 Task: Search one way flight ticket for 2 adults, 2 children, 2 infants in seat in first from Charlotte: Charlotte Douglas International Airport to Fort Wayne: Fort Wayne International Airport on 8-4-2023. Choice of flights is United. Number of bags: 1 checked bag. Outbound departure time preference is 7:30.
Action: Mouse moved to (295, 254)
Screenshot: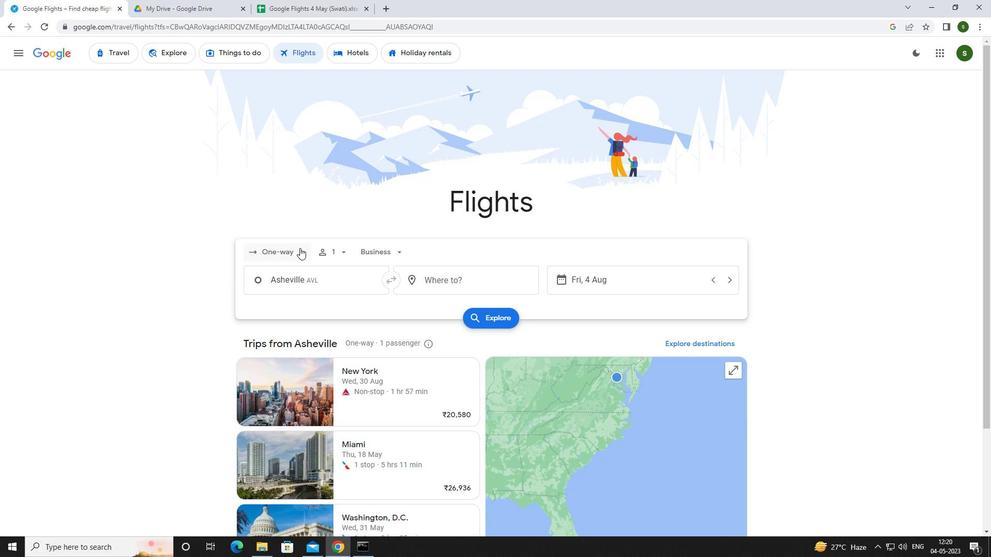 
Action: Mouse pressed left at (295, 254)
Screenshot: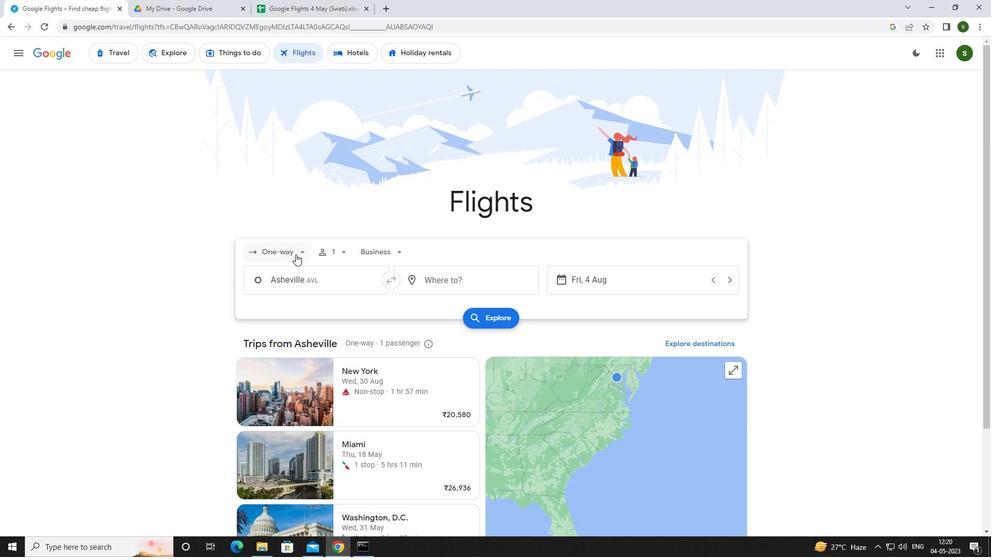 
Action: Mouse moved to (290, 298)
Screenshot: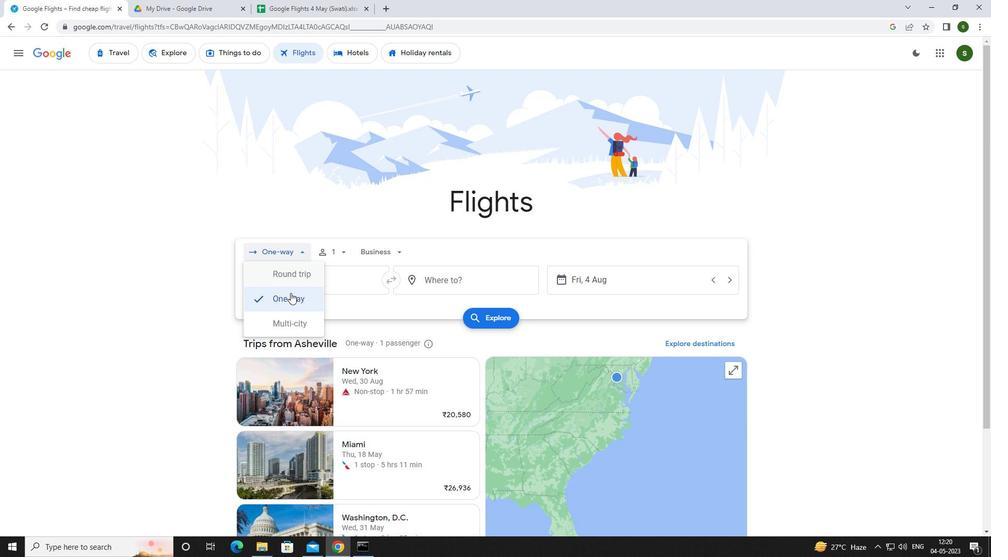 
Action: Mouse pressed left at (290, 298)
Screenshot: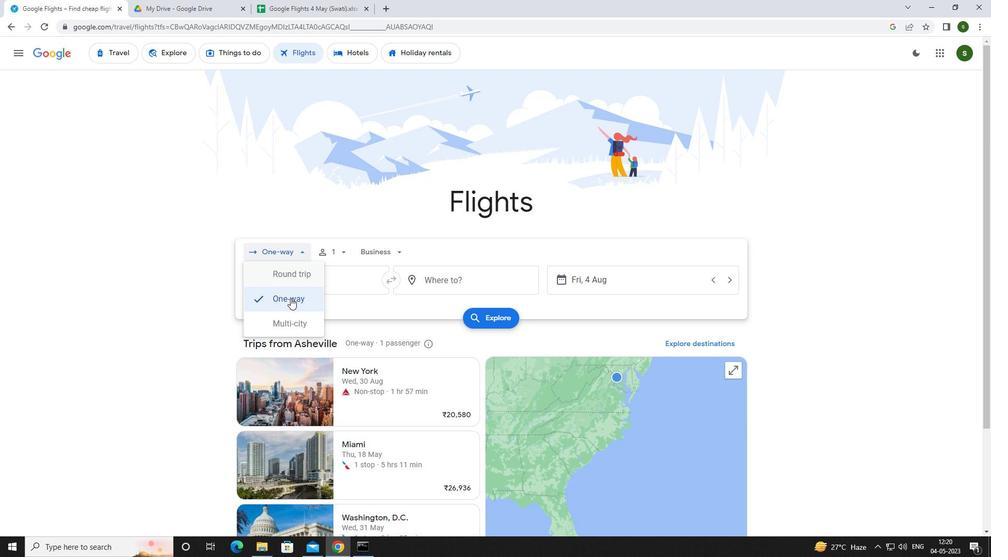 
Action: Mouse moved to (340, 249)
Screenshot: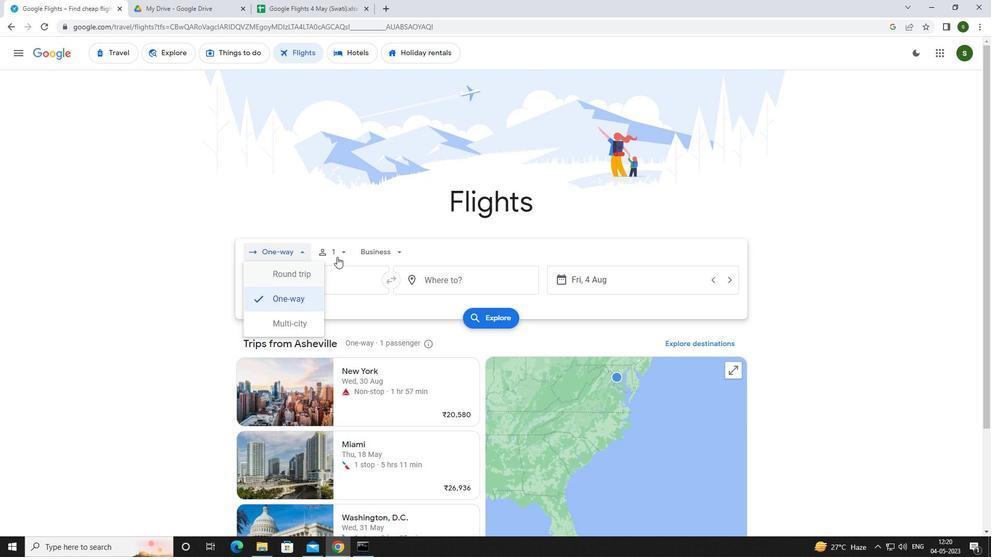 
Action: Mouse pressed left at (340, 249)
Screenshot: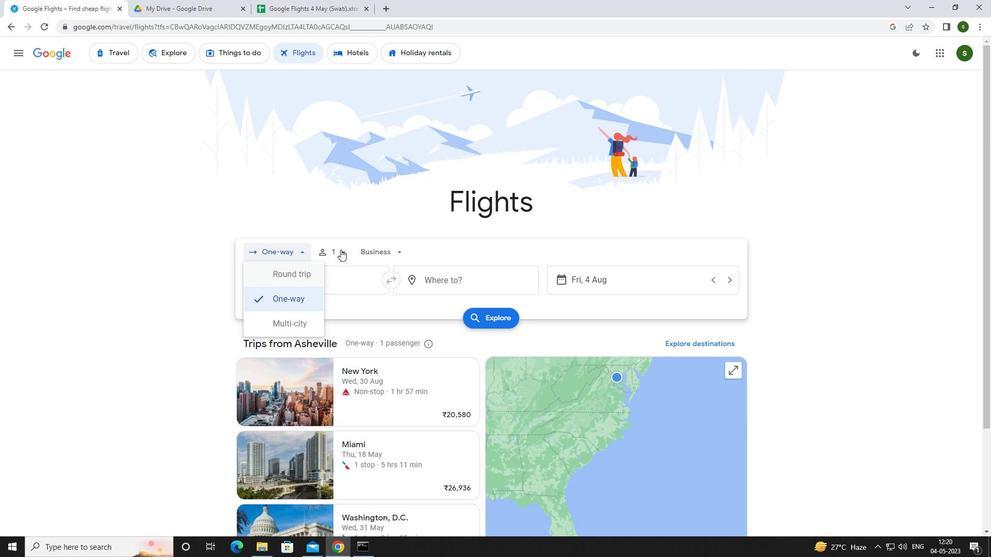 
Action: Mouse moved to (424, 281)
Screenshot: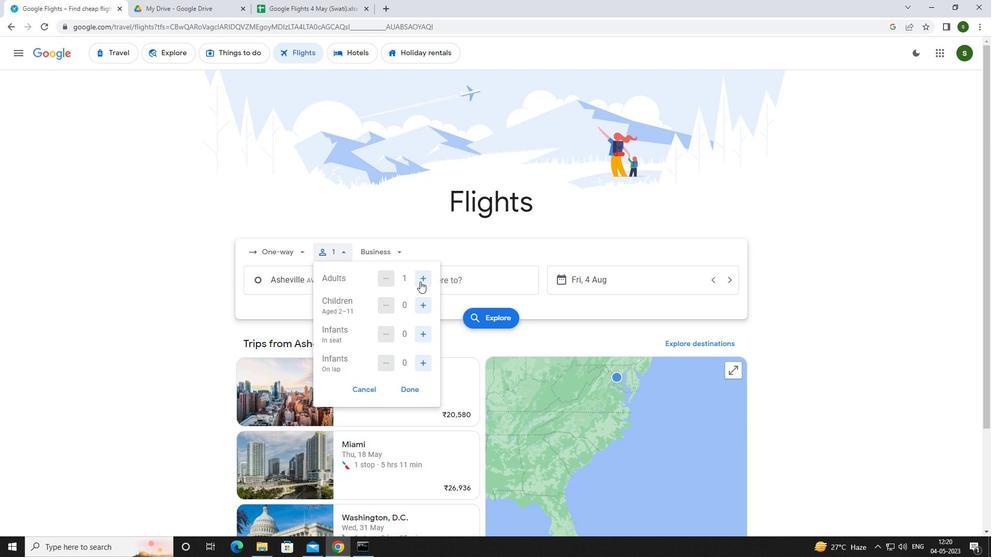 
Action: Mouse pressed left at (424, 281)
Screenshot: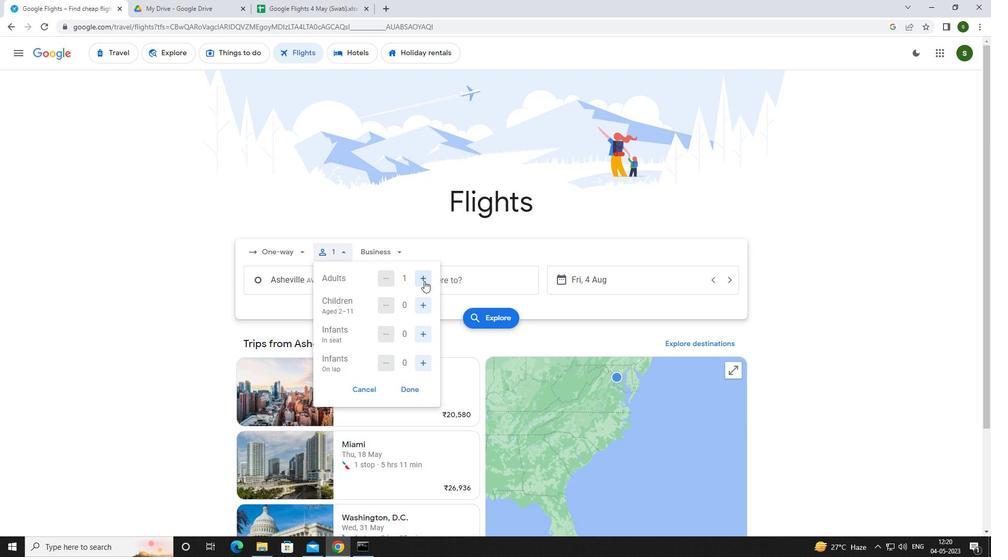 
Action: Mouse moved to (420, 297)
Screenshot: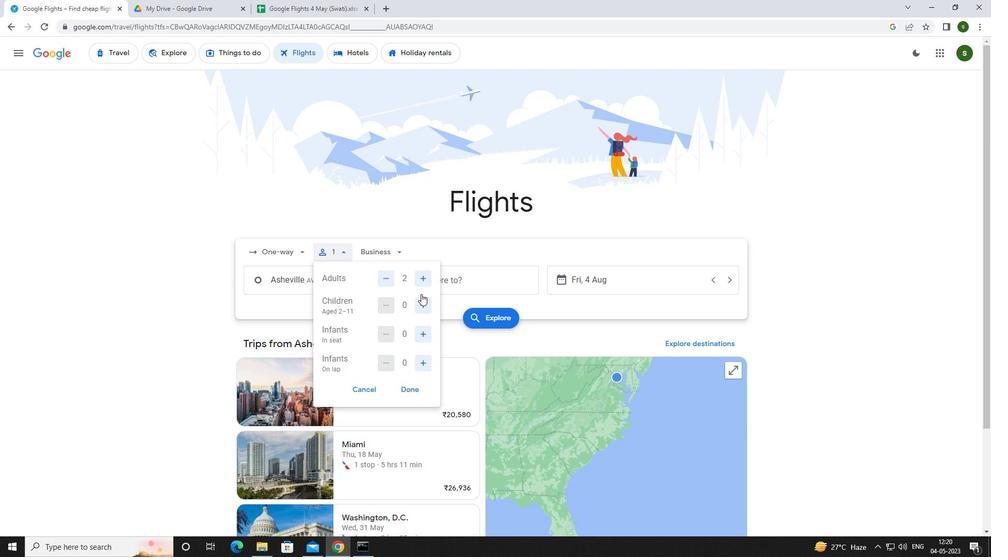 
Action: Mouse pressed left at (420, 297)
Screenshot: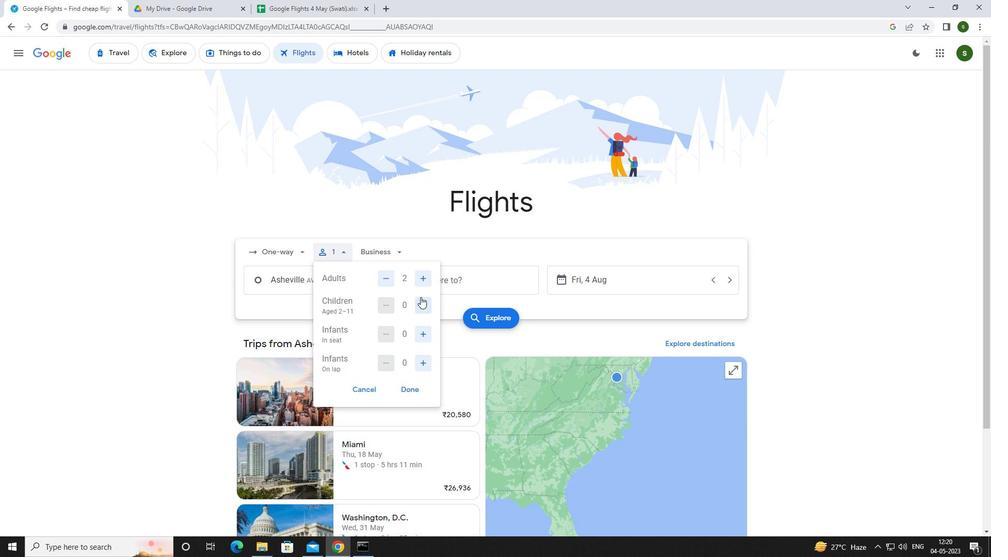 
Action: Mouse pressed left at (420, 297)
Screenshot: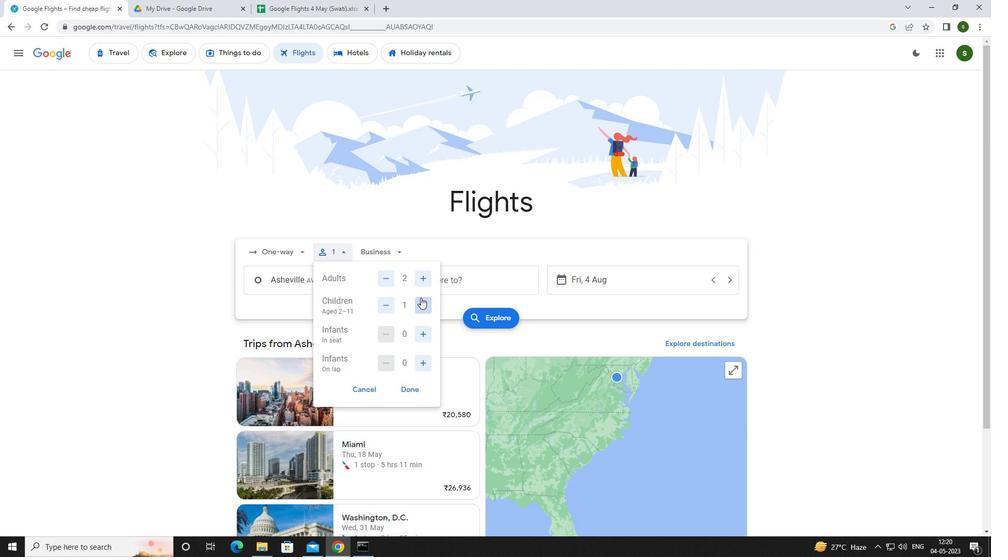 
Action: Mouse moved to (424, 331)
Screenshot: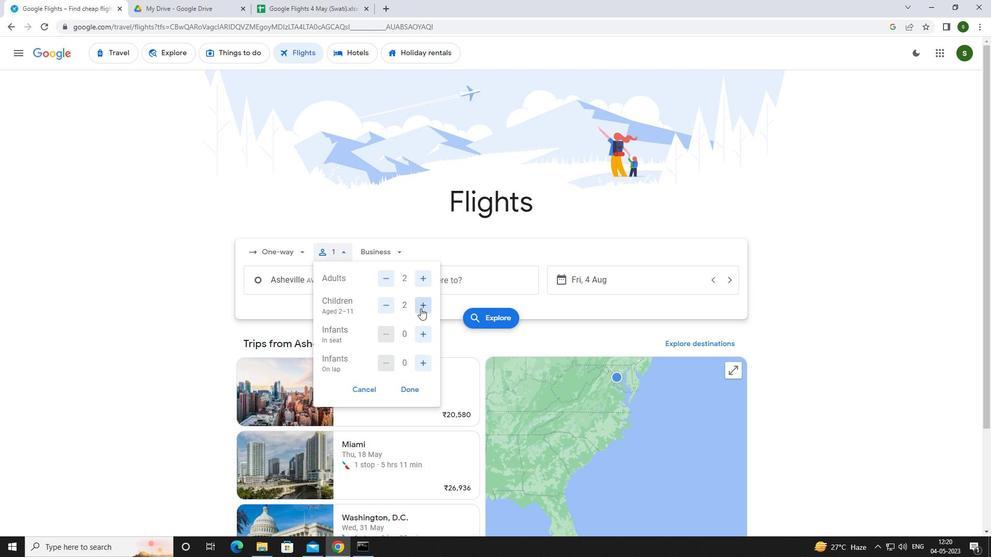 
Action: Mouse pressed left at (424, 331)
Screenshot: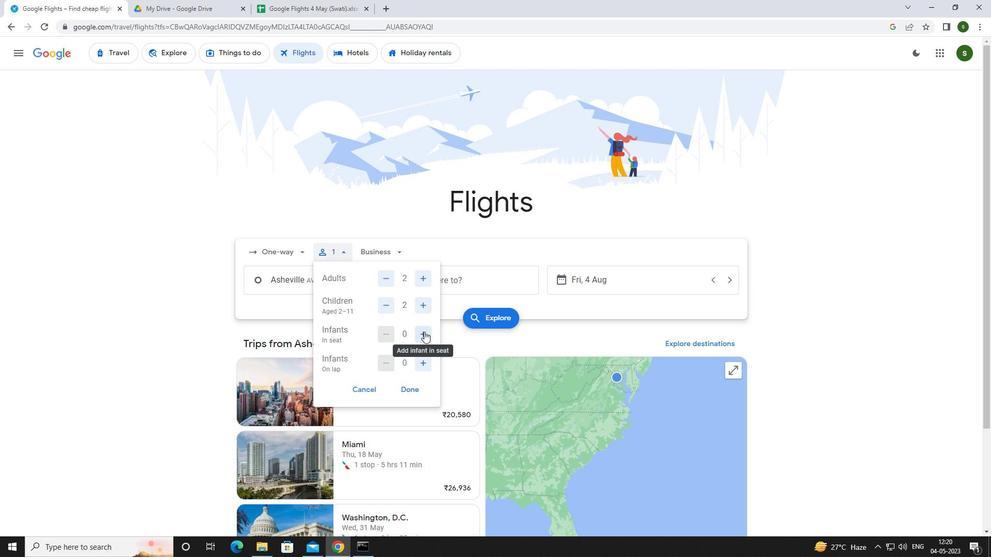 
Action: Mouse pressed left at (424, 331)
Screenshot: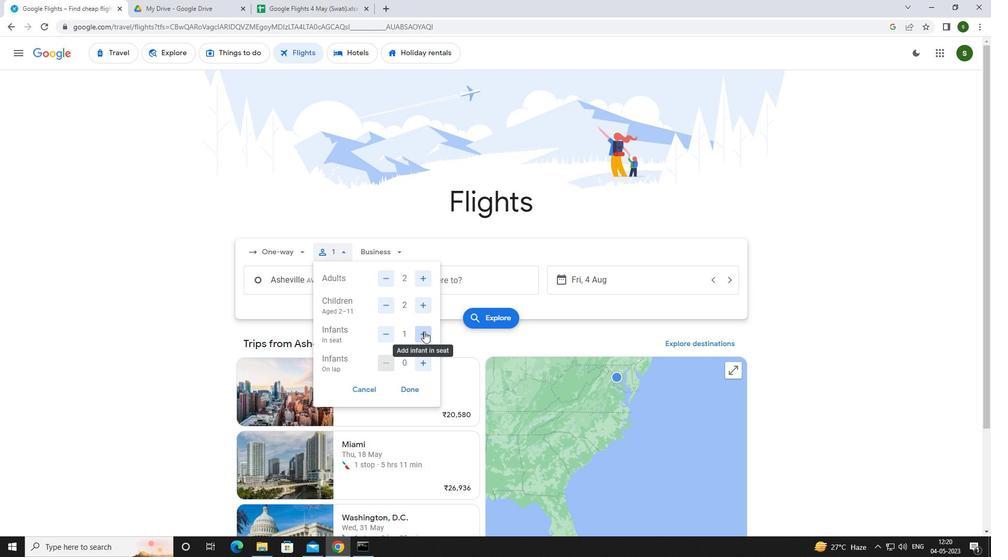 
Action: Mouse moved to (396, 251)
Screenshot: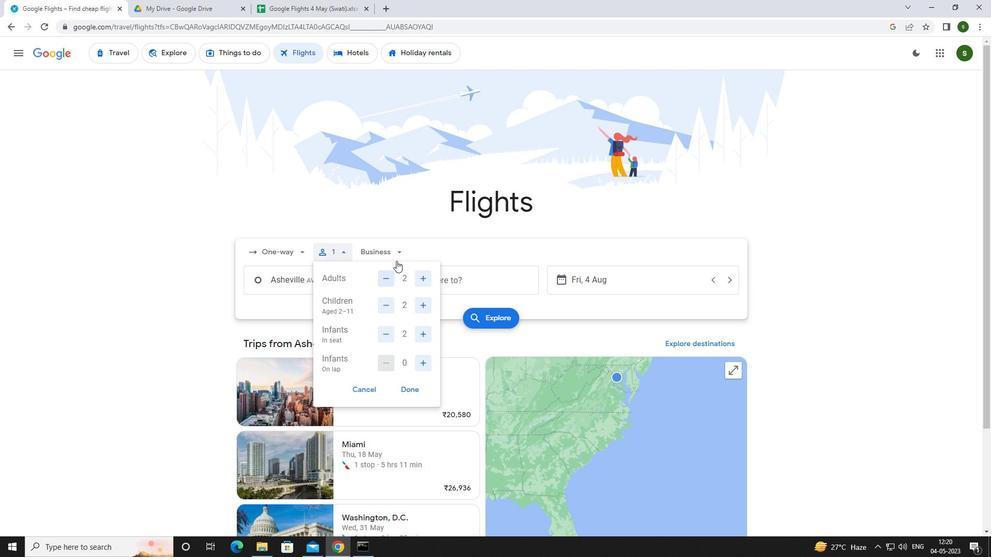 
Action: Mouse pressed left at (396, 251)
Screenshot: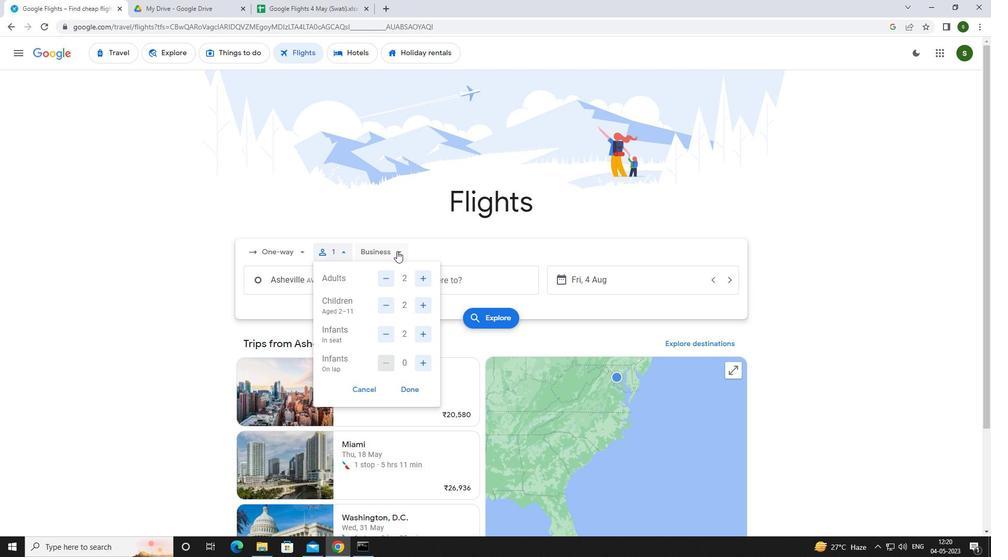 
Action: Mouse moved to (396, 347)
Screenshot: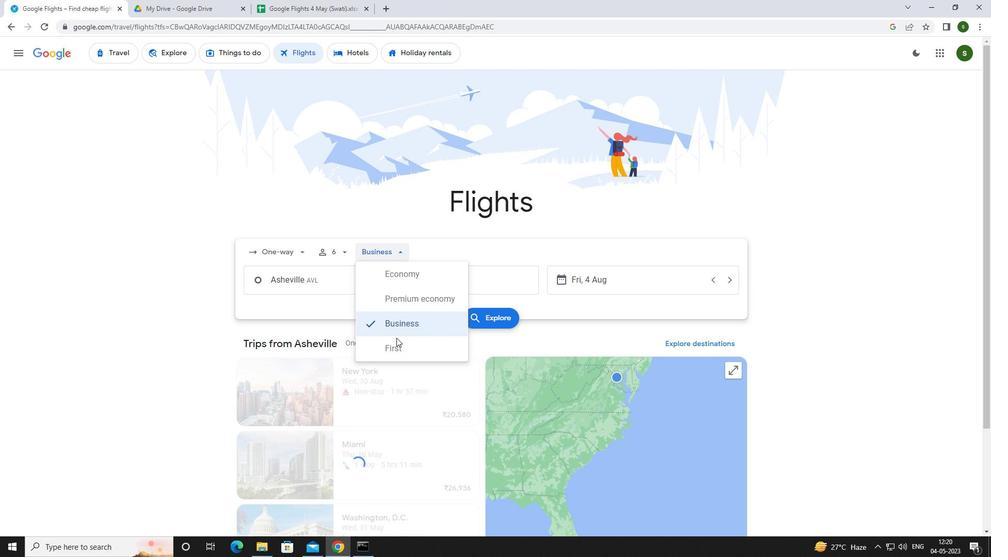 
Action: Mouse pressed left at (396, 347)
Screenshot: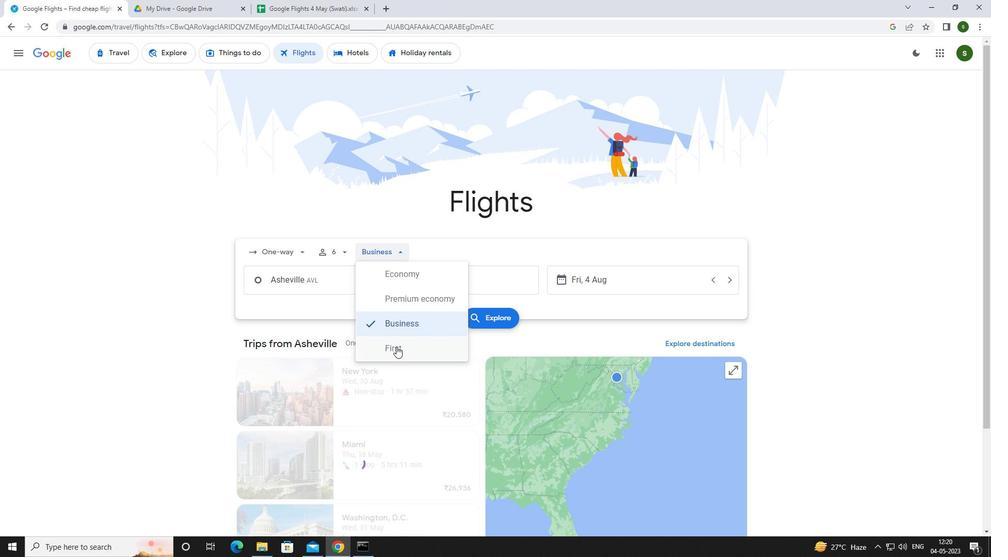 
Action: Mouse moved to (355, 280)
Screenshot: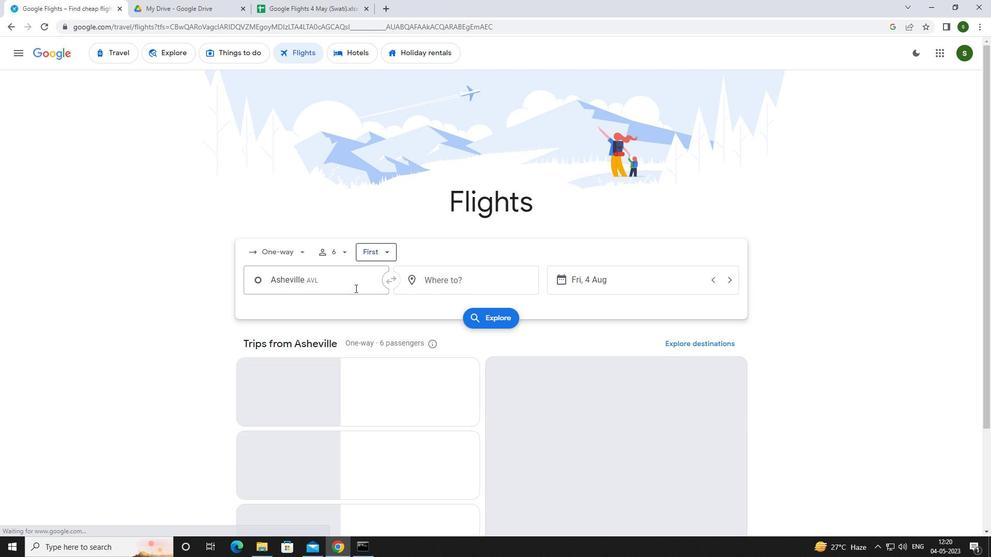 
Action: Mouse pressed left at (355, 280)
Screenshot: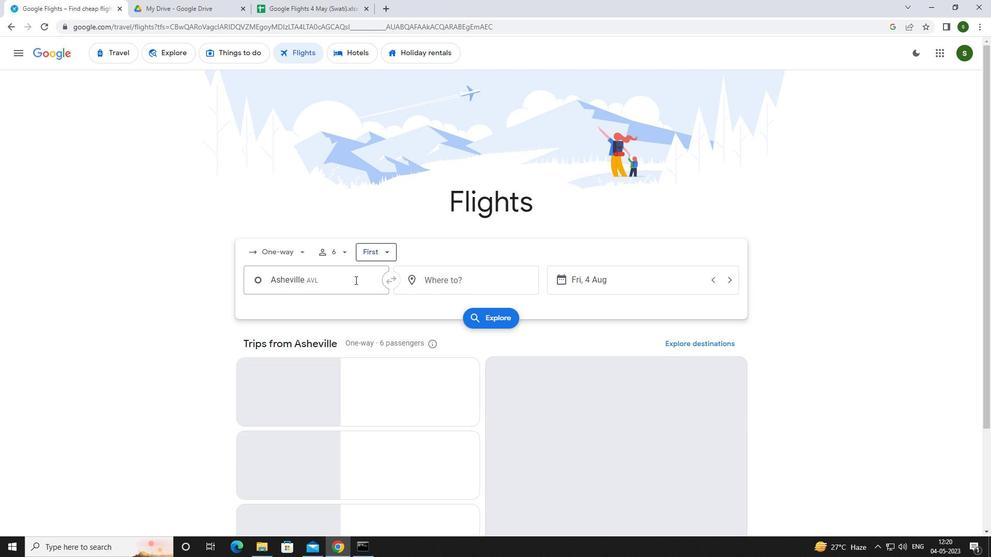 
Action: Key pressed <Key.caps_lock>c<Key.caps_lock>harlotte
Screenshot: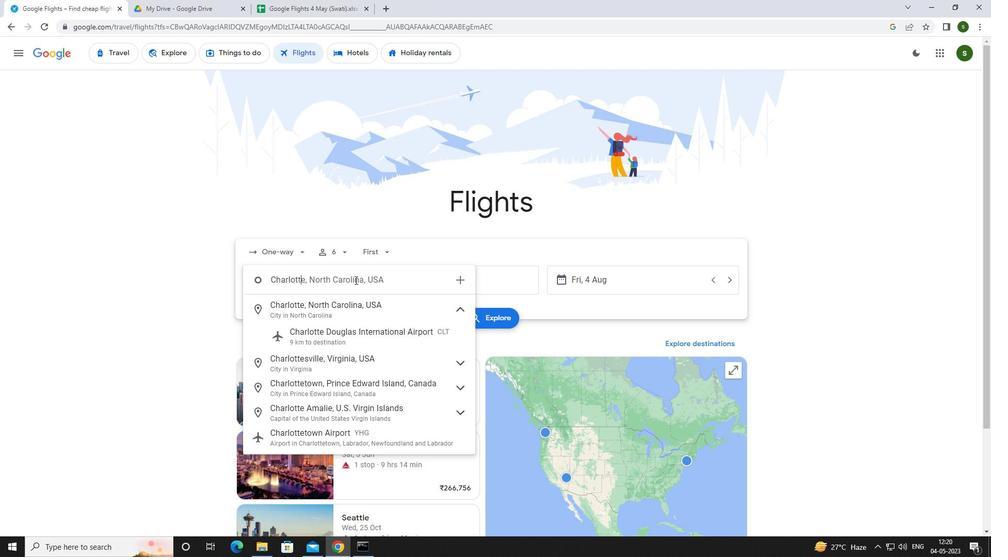 
Action: Mouse moved to (354, 328)
Screenshot: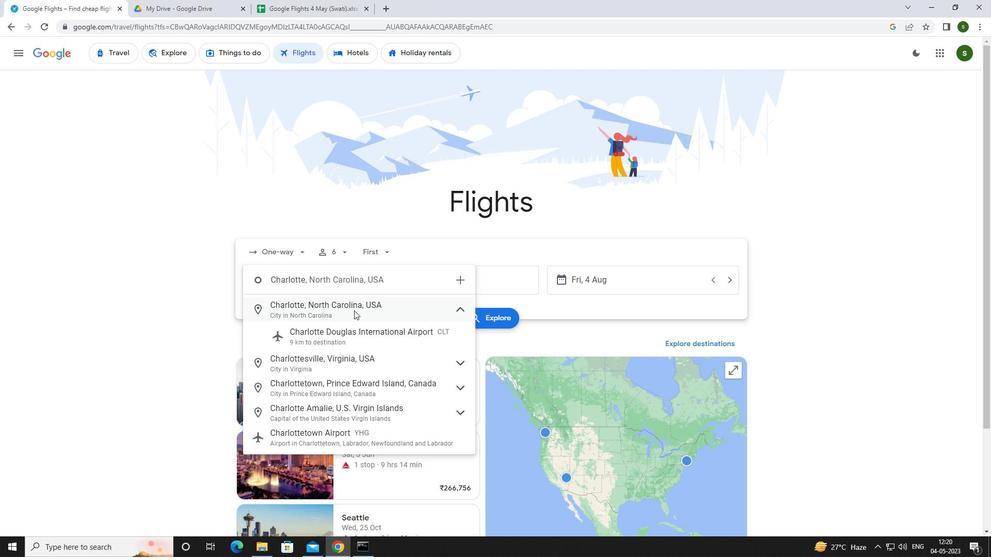 
Action: Mouse pressed left at (354, 328)
Screenshot: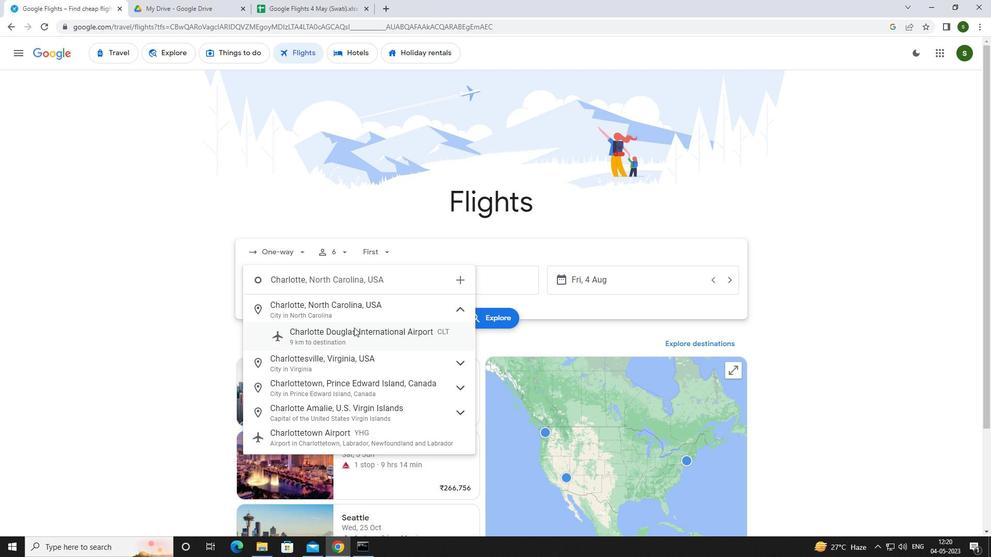 
Action: Mouse moved to (445, 279)
Screenshot: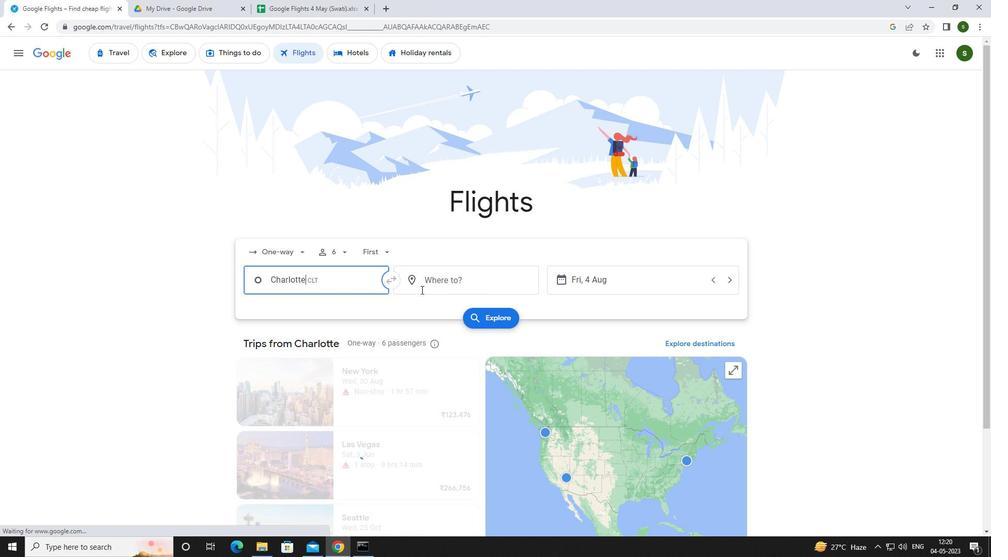 
Action: Mouse pressed left at (445, 279)
Screenshot: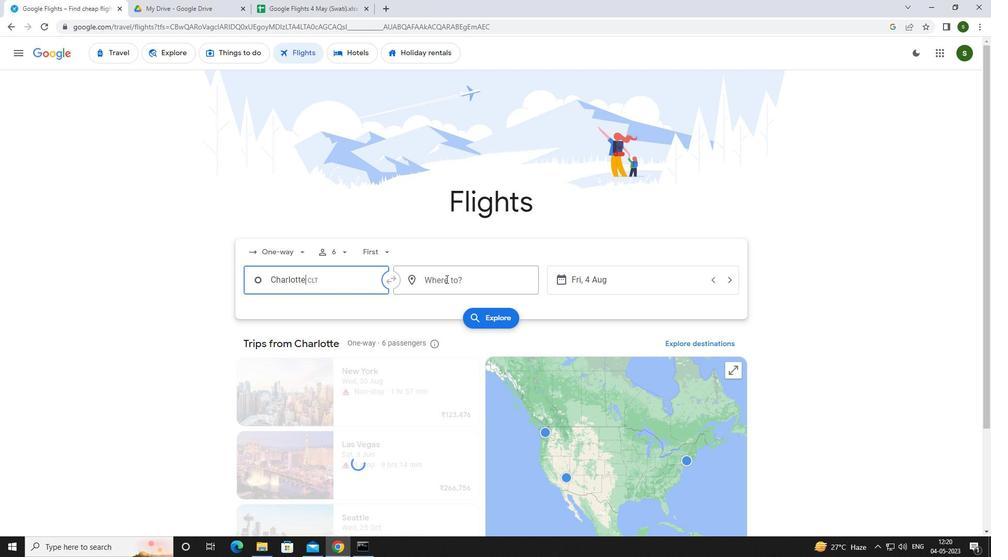 
Action: Key pressed <Key.caps_lock>f<Key.caps_lock>ort<Key.space><Key.caps_lock>w<Key.caps_lock>Ay
Screenshot: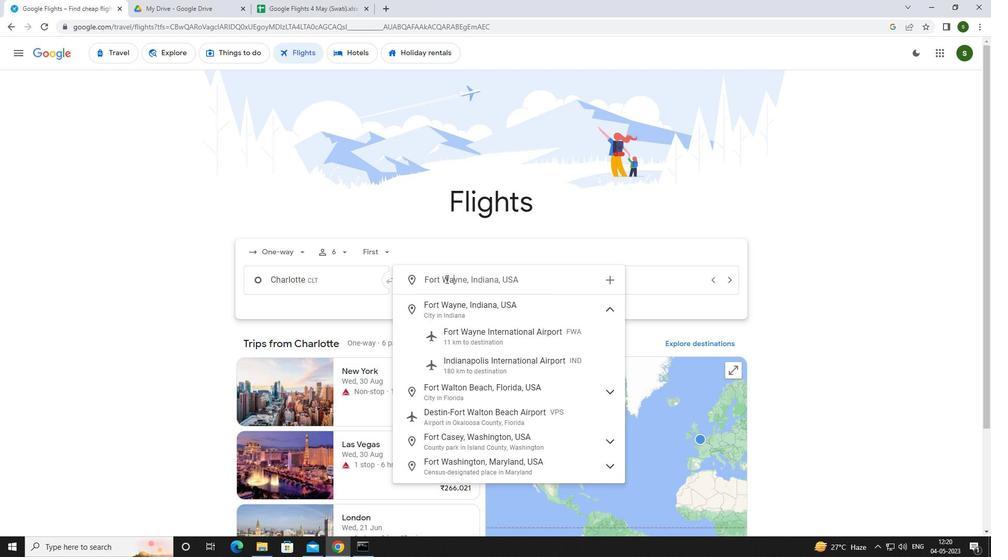 
Action: Mouse moved to (483, 336)
Screenshot: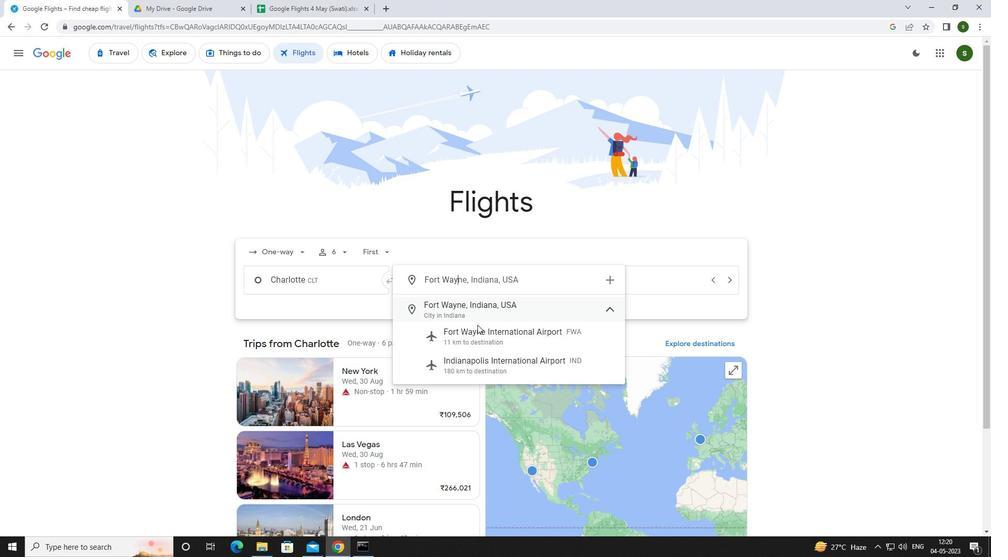 
Action: Mouse pressed left at (483, 336)
Screenshot: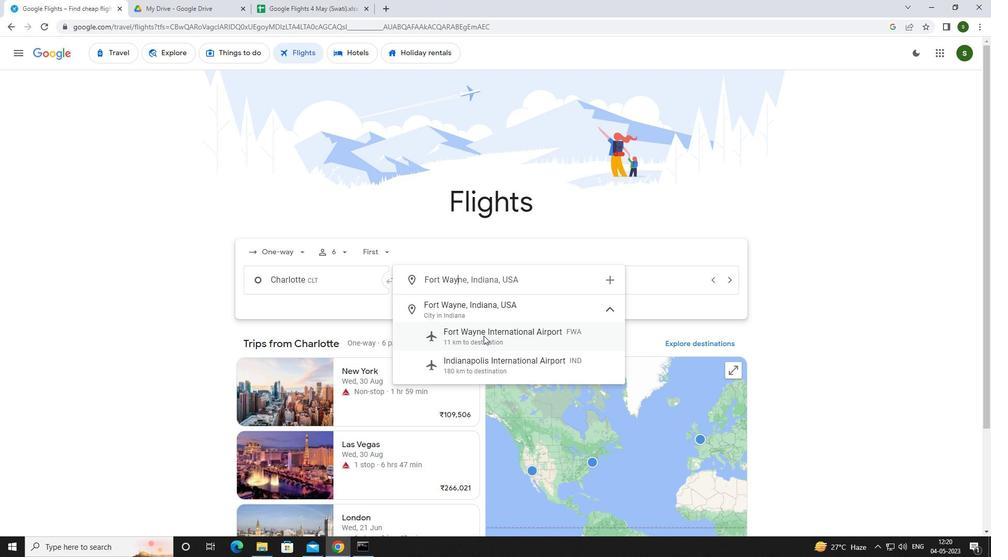 
Action: Mouse moved to (614, 285)
Screenshot: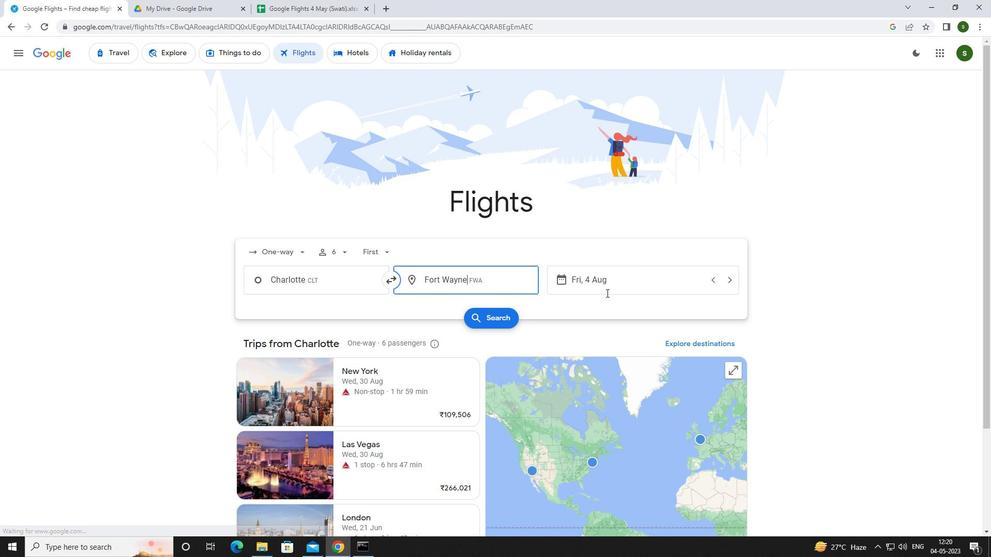
Action: Mouse pressed left at (614, 285)
Screenshot: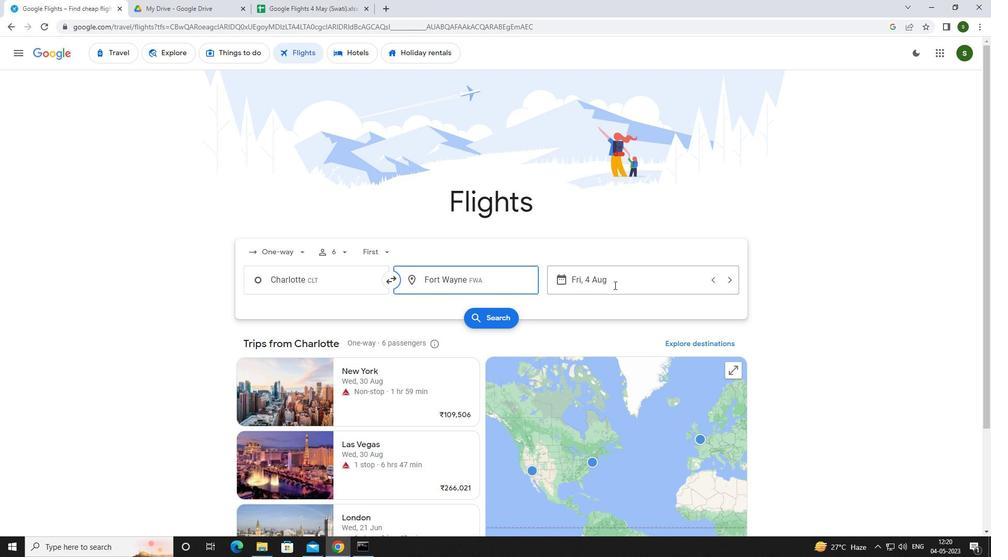 
Action: Mouse moved to (492, 347)
Screenshot: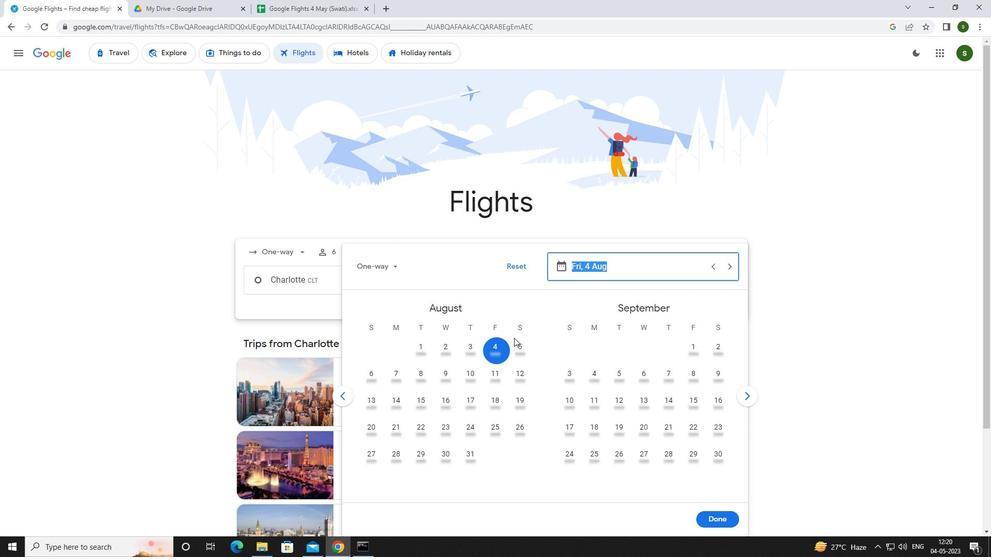 
Action: Mouse pressed left at (492, 347)
Screenshot: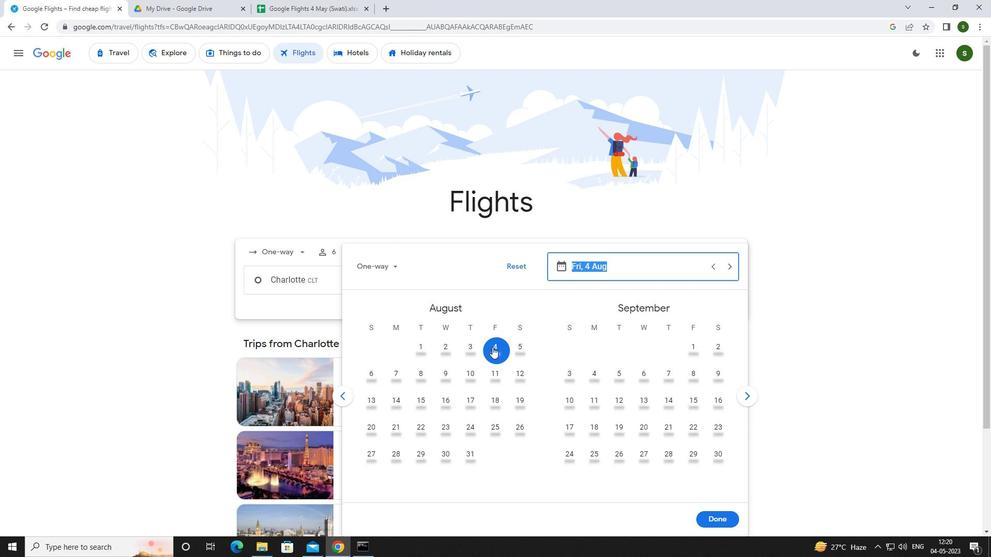 
Action: Mouse moved to (716, 509)
Screenshot: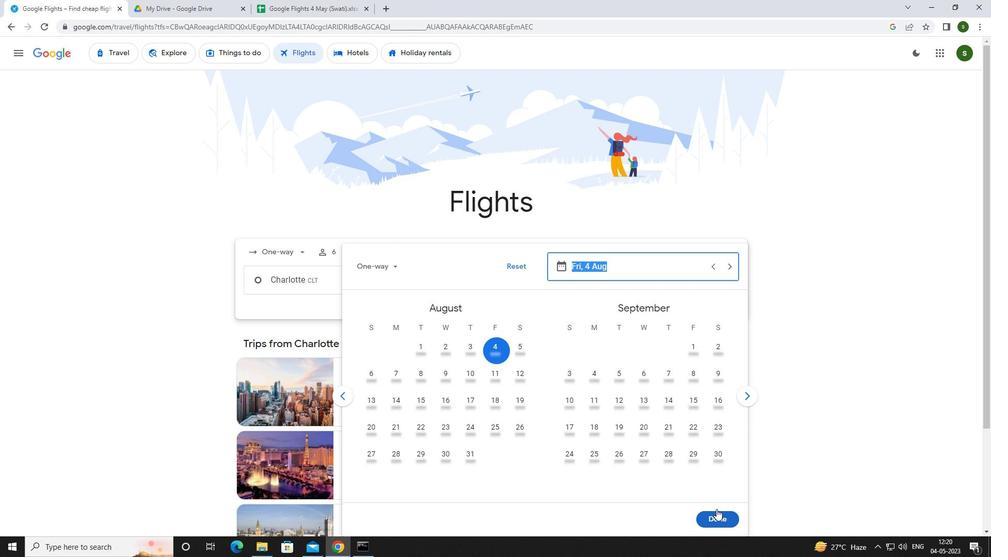 
Action: Mouse pressed left at (716, 509)
Screenshot: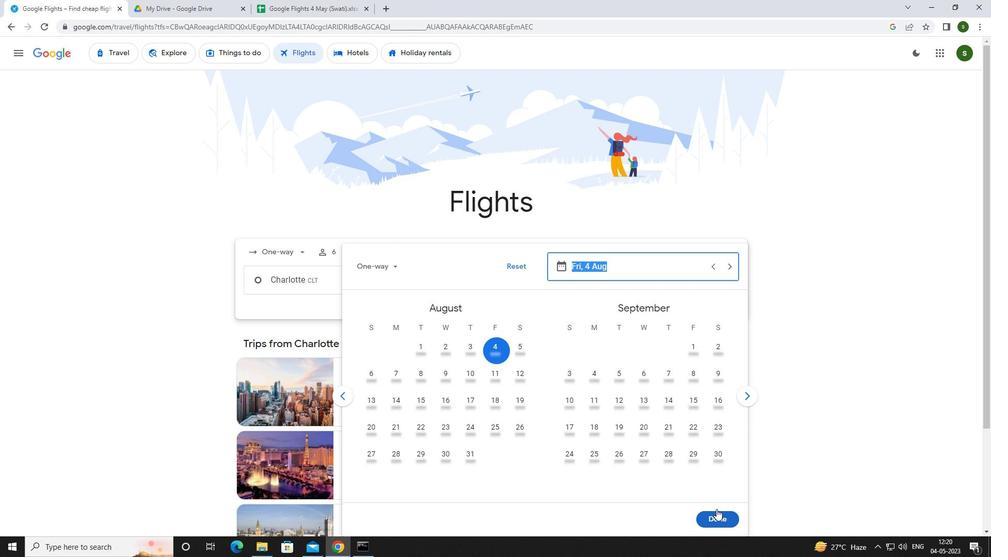
Action: Mouse moved to (510, 313)
Screenshot: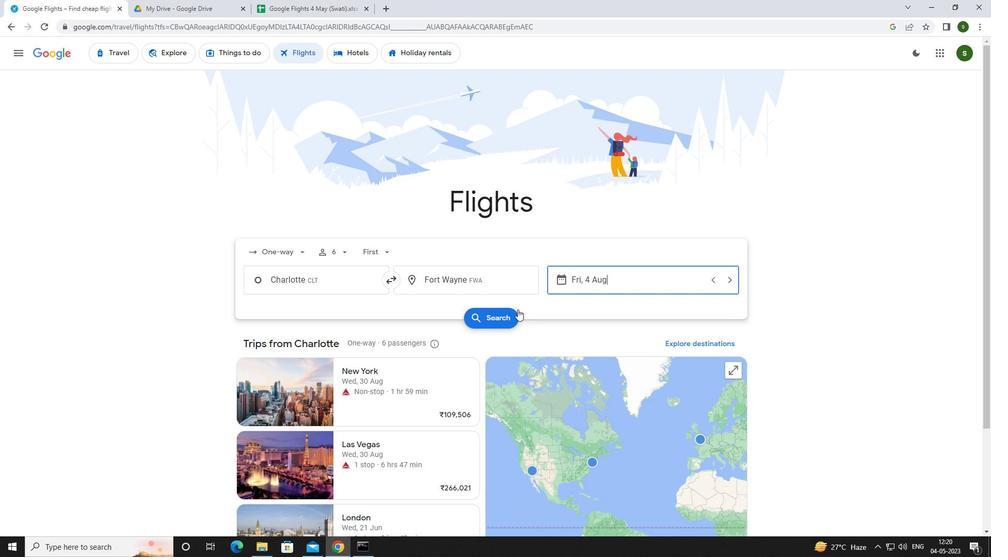 
Action: Mouse pressed left at (510, 313)
Screenshot: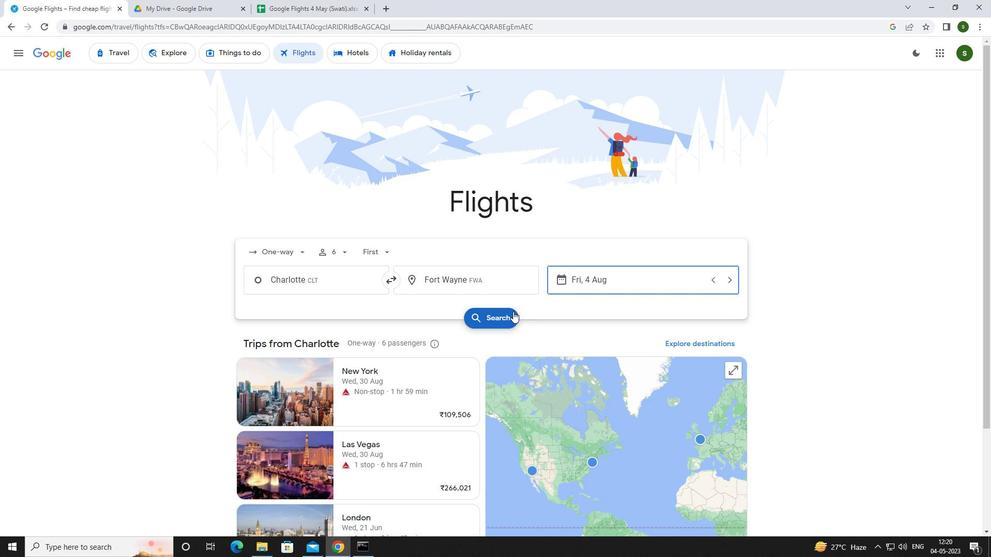 
Action: Mouse moved to (262, 147)
Screenshot: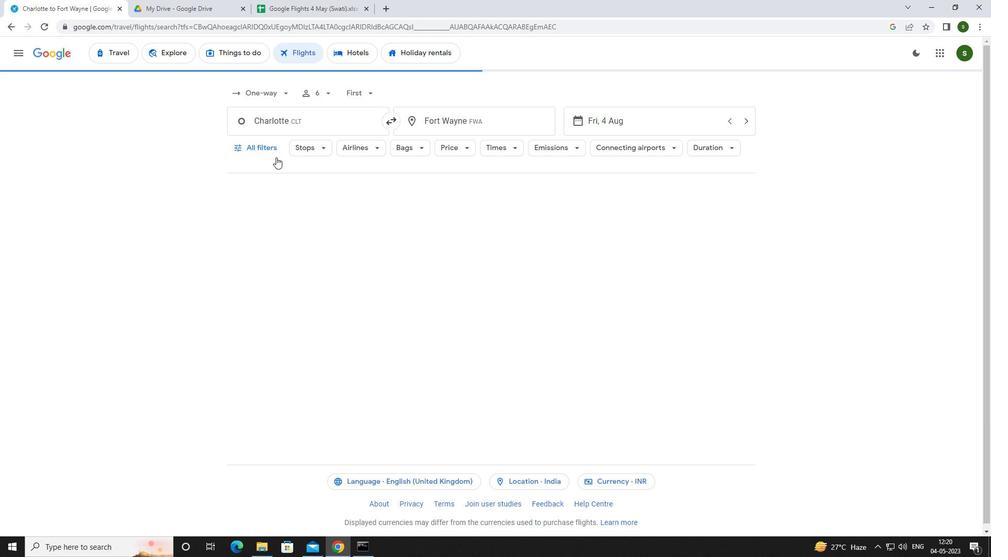 
Action: Mouse pressed left at (262, 147)
Screenshot: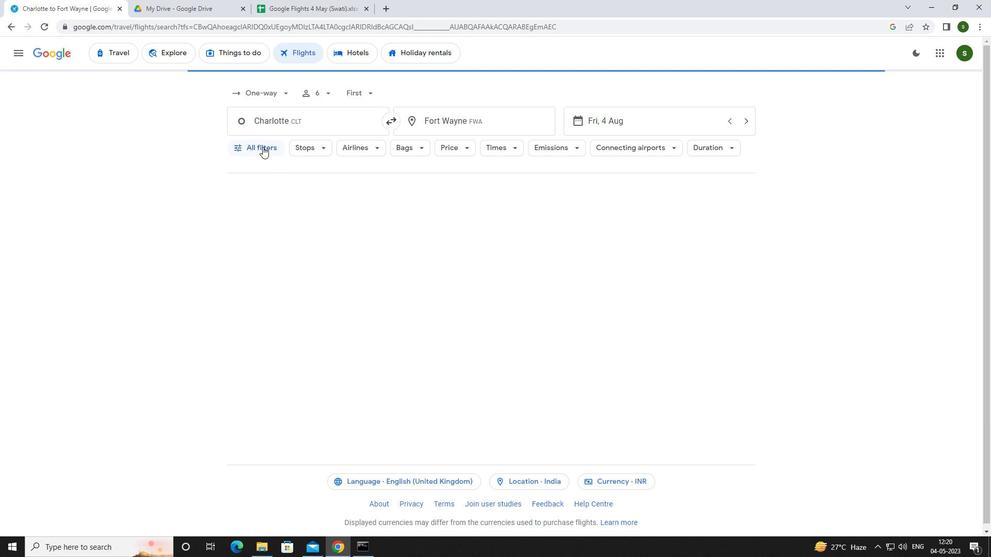 
Action: Mouse moved to (388, 370)
Screenshot: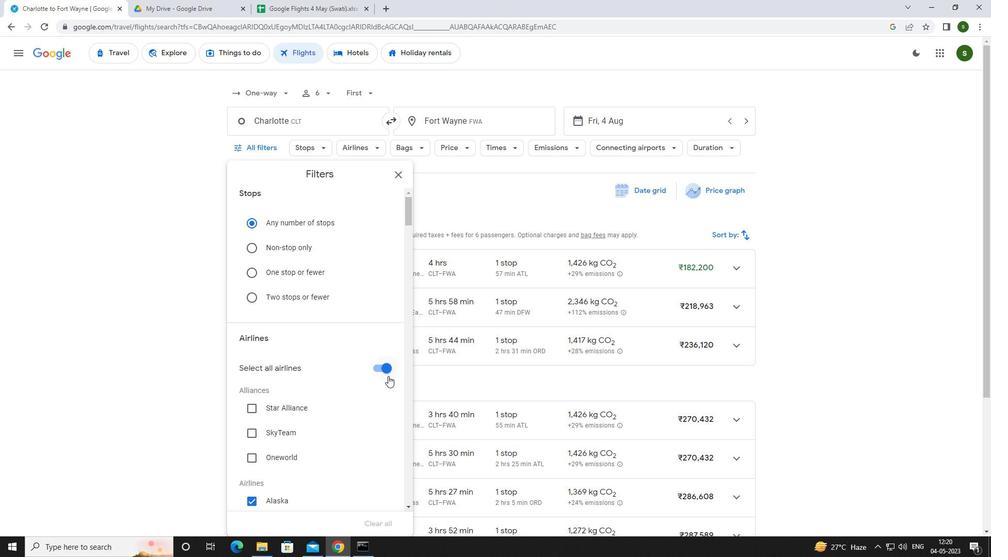 
Action: Mouse pressed left at (388, 370)
Screenshot: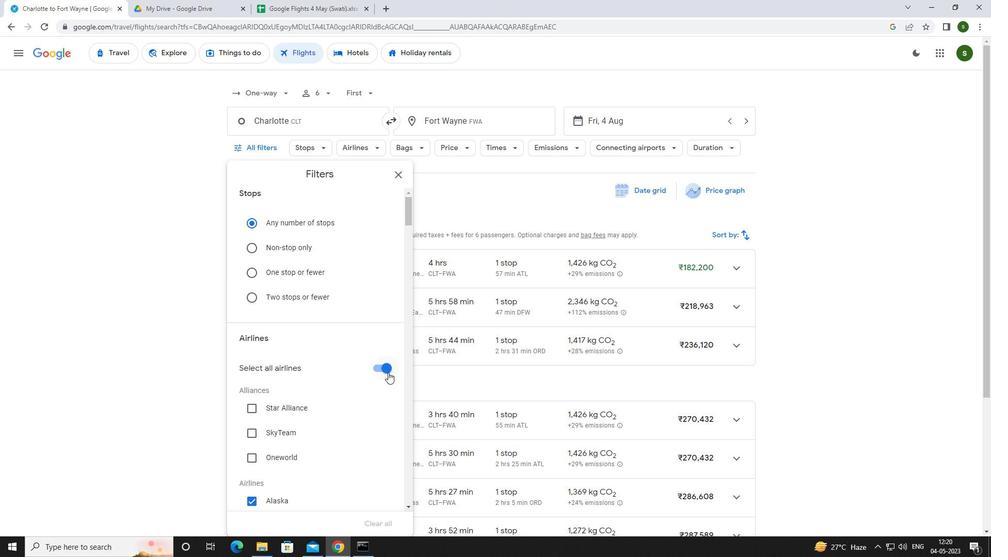 
Action: Mouse moved to (355, 337)
Screenshot: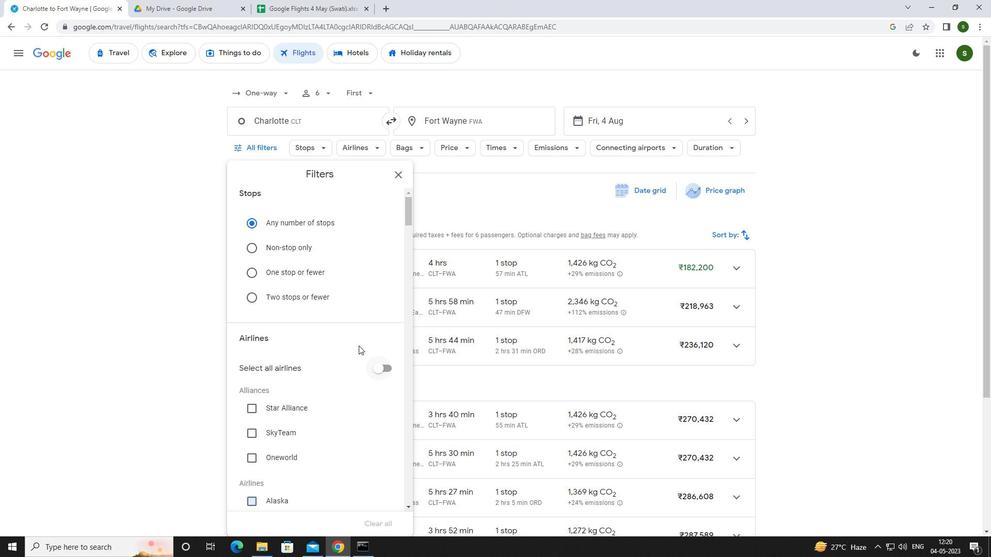
Action: Mouse scrolled (355, 337) with delta (0, 0)
Screenshot: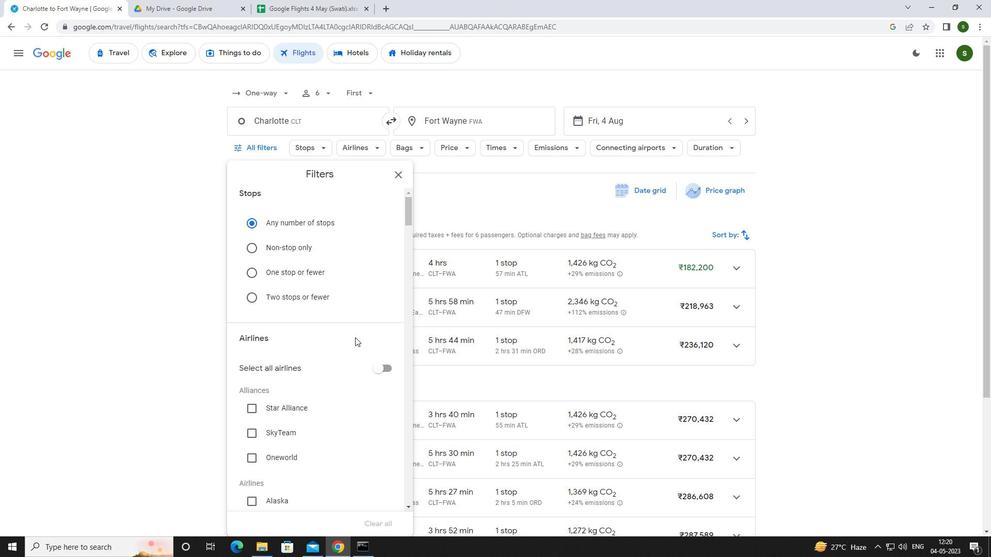 
Action: Mouse scrolled (355, 337) with delta (0, 0)
Screenshot: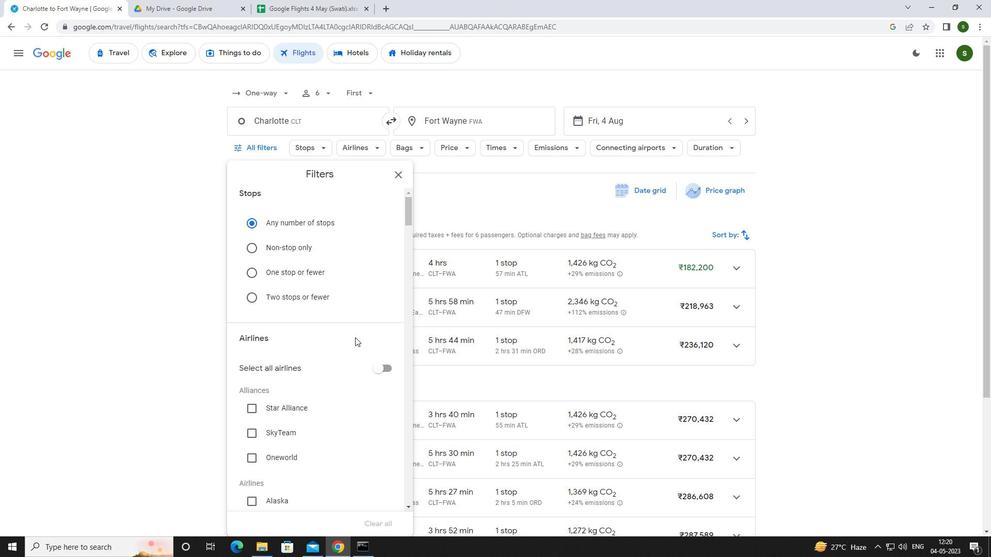 
Action: Mouse scrolled (355, 337) with delta (0, 0)
Screenshot: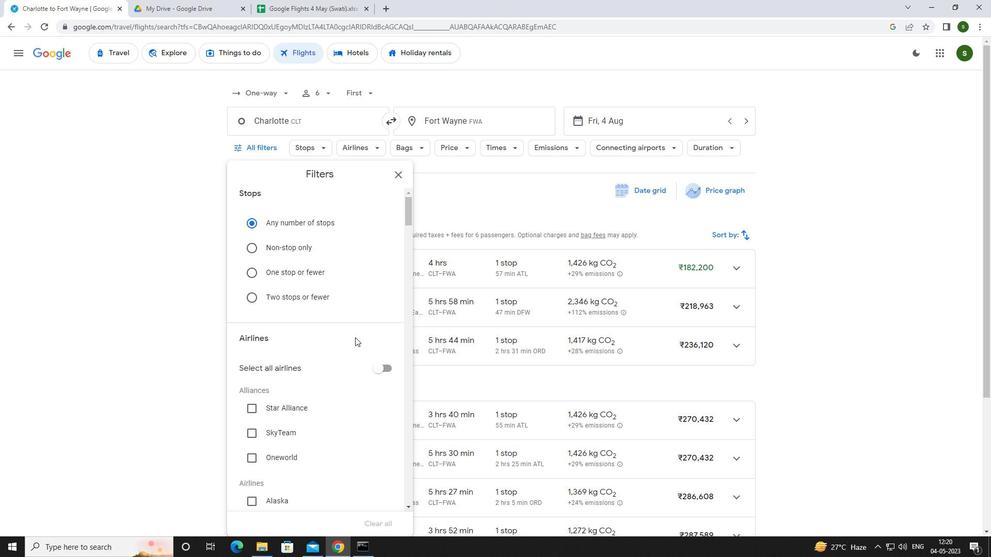 
Action: Mouse scrolled (355, 337) with delta (0, 0)
Screenshot: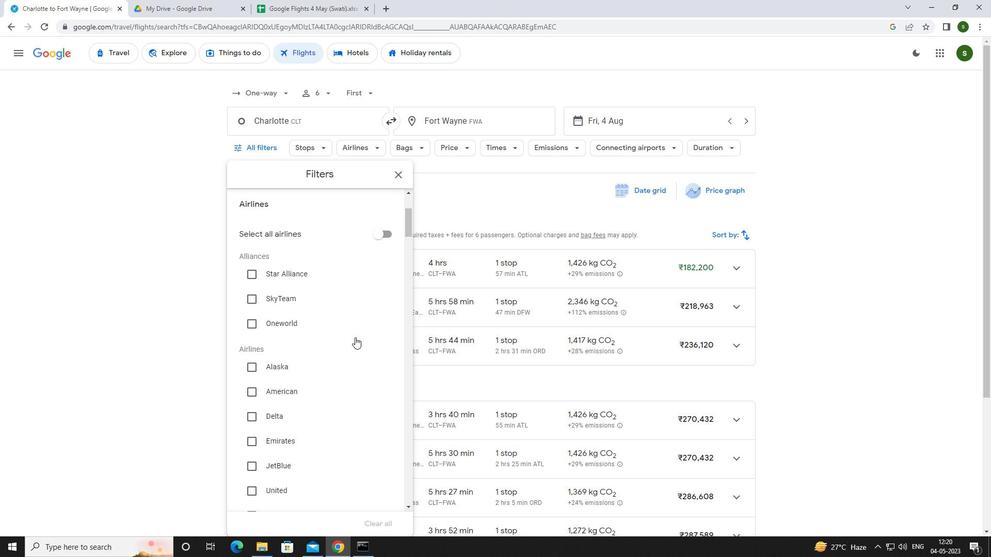 
Action: Mouse scrolled (355, 337) with delta (0, 0)
Screenshot: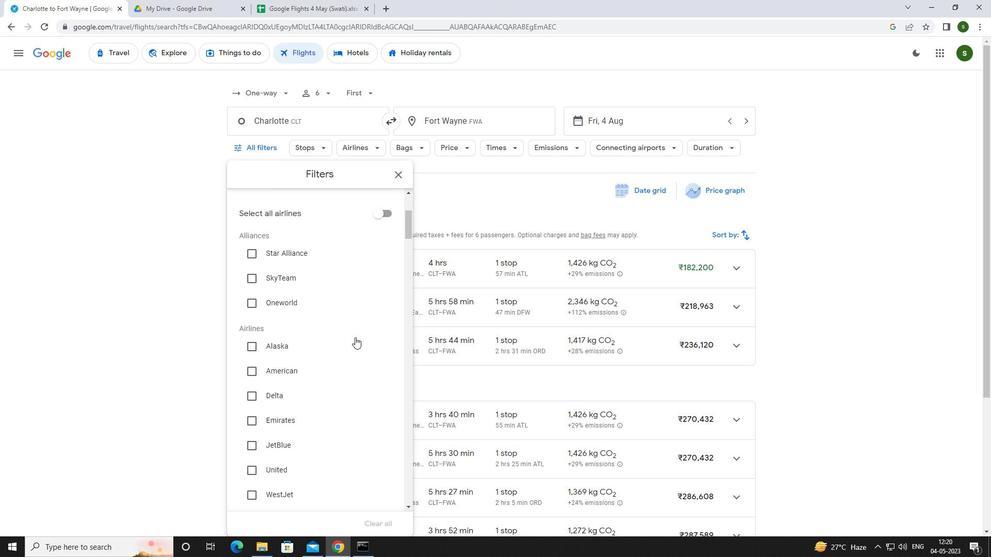 
Action: Mouse scrolled (355, 337) with delta (0, 0)
Screenshot: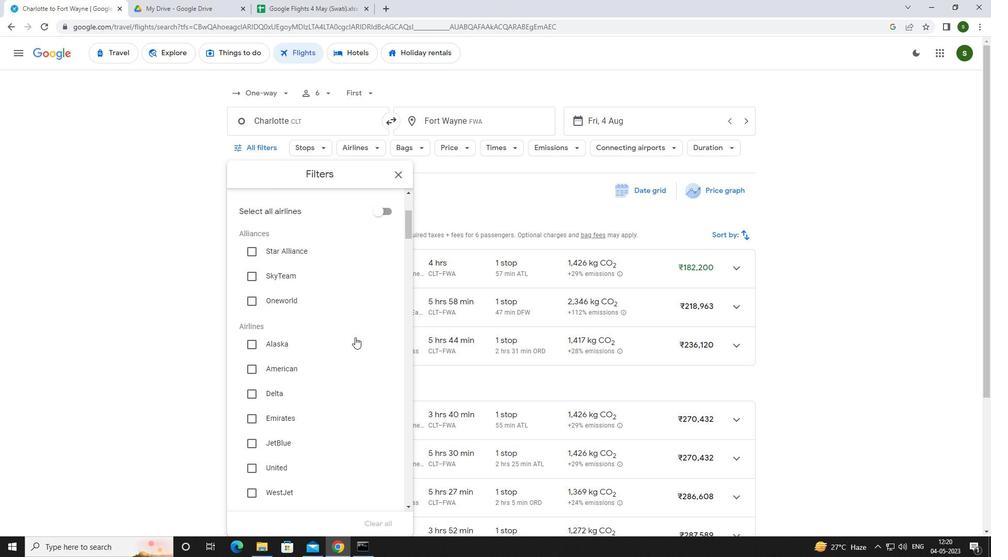 
Action: Mouse moved to (272, 315)
Screenshot: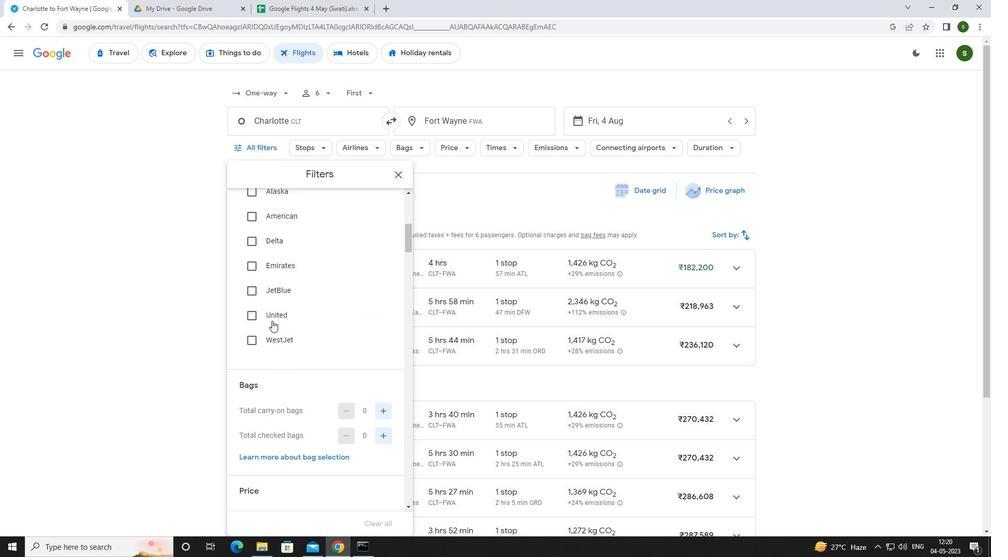 
Action: Mouse pressed left at (272, 315)
Screenshot: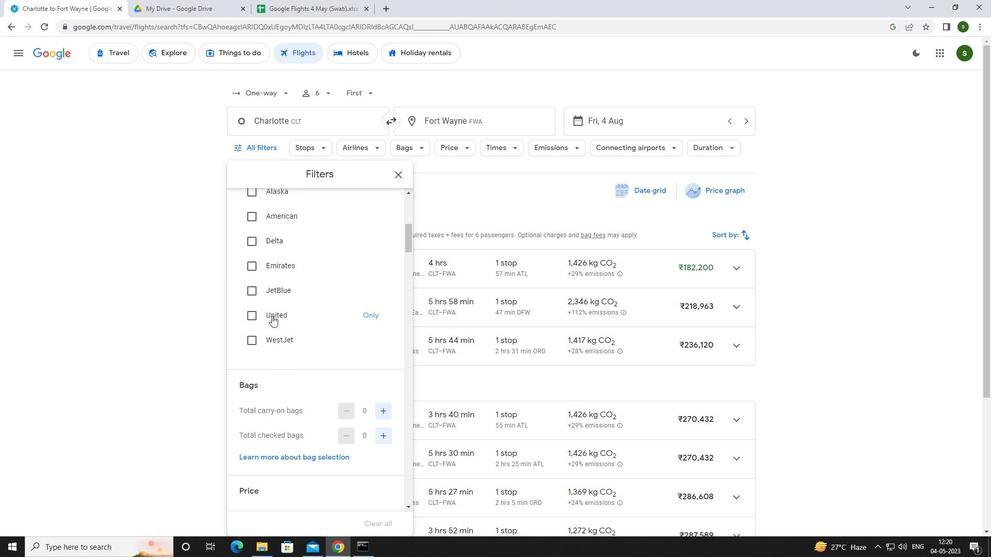 
Action: Mouse scrolled (272, 315) with delta (0, 0)
Screenshot: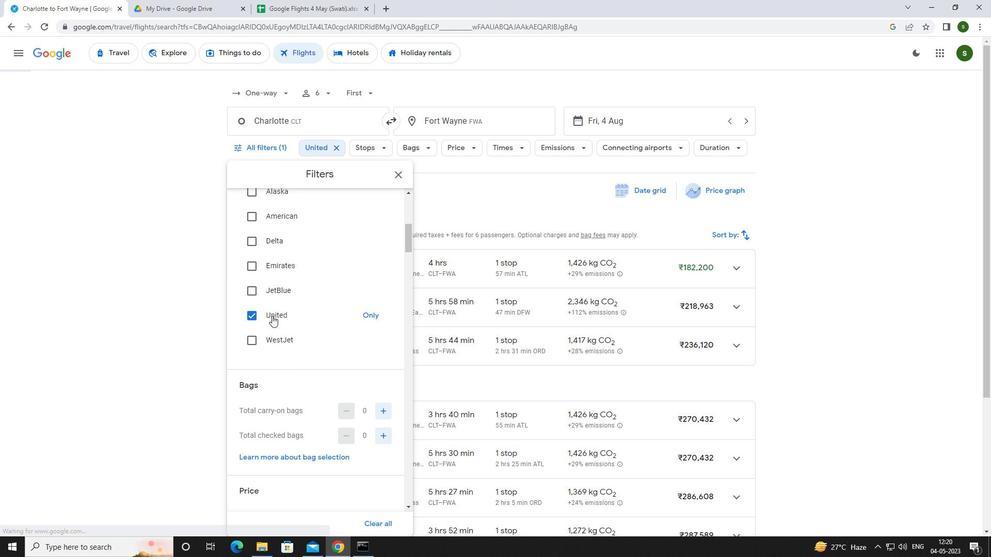 
Action: Mouse scrolled (272, 315) with delta (0, 0)
Screenshot: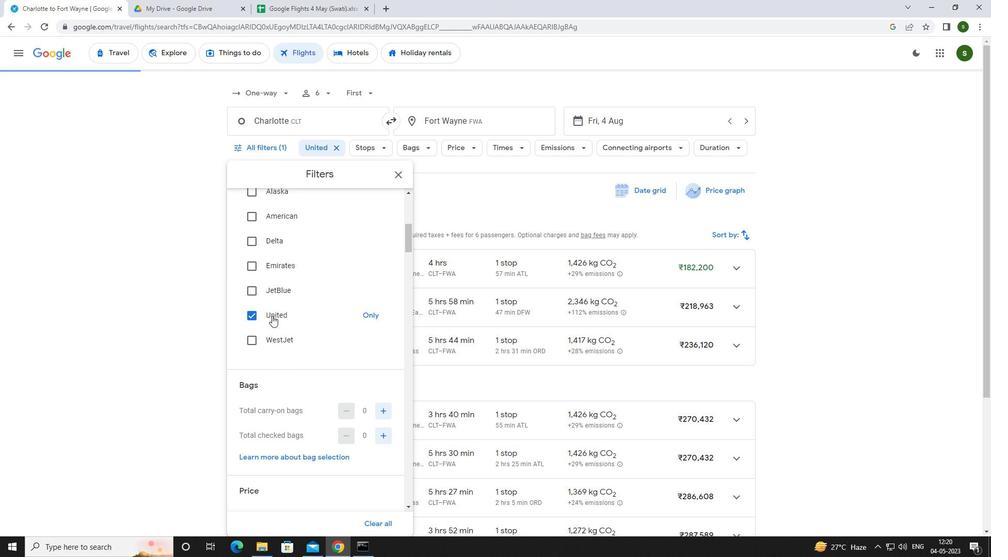 
Action: Mouse moved to (384, 336)
Screenshot: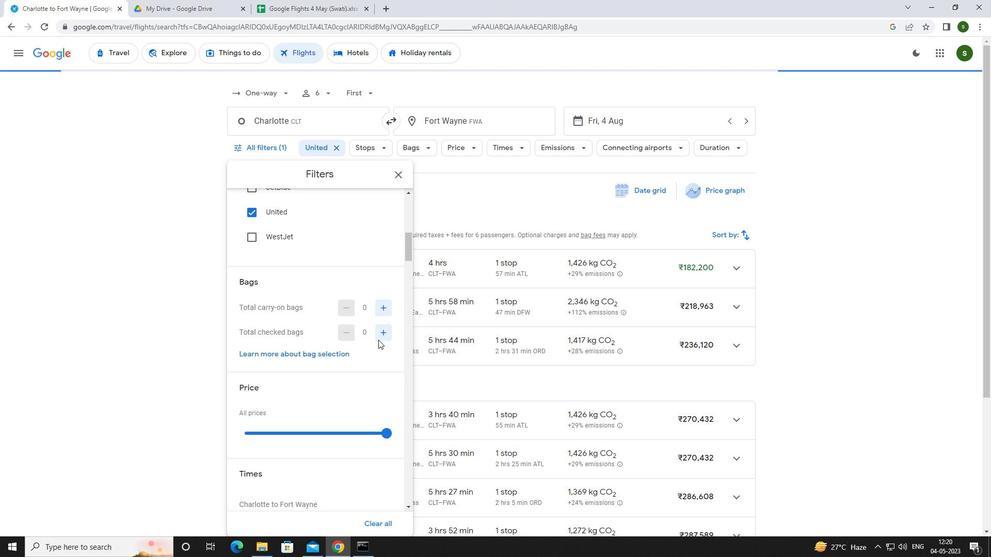 
Action: Mouse pressed left at (384, 336)
Screenshot: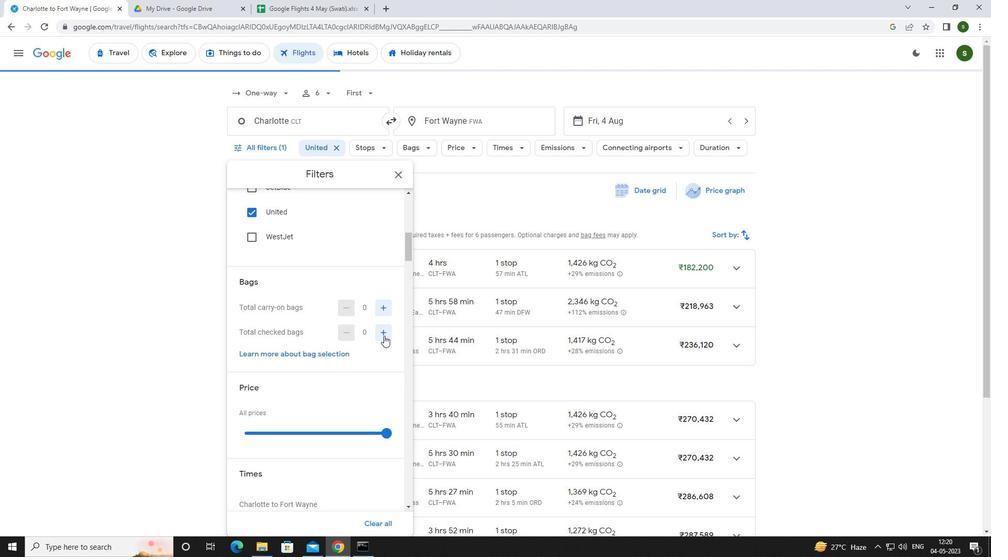 
Action: Mouse moved to (384, 335)
Screenshot: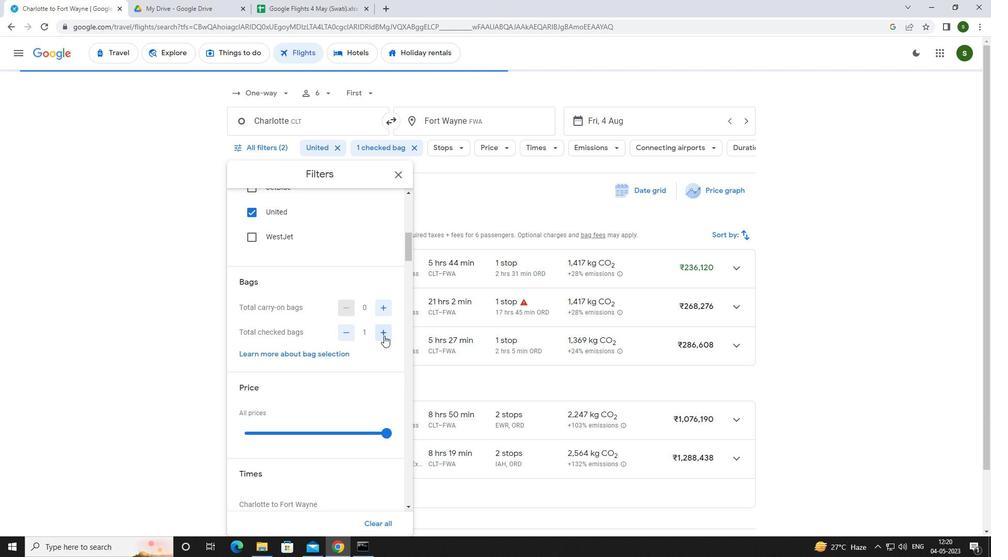 
Action: Mouse scrolled (384, 334) with delta (0, 0)
Screenshot: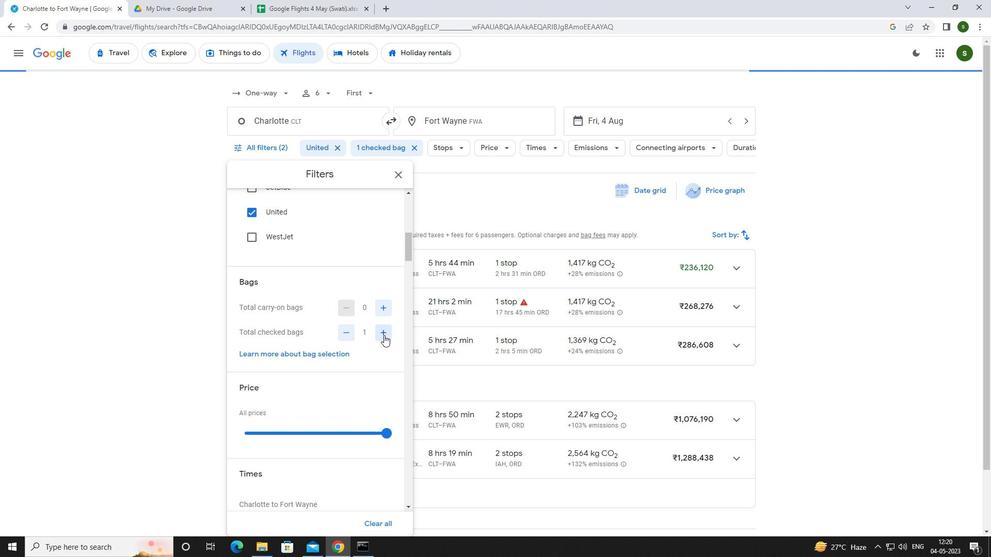 
Action: Mouse moved to (312, 365)
Screenshot: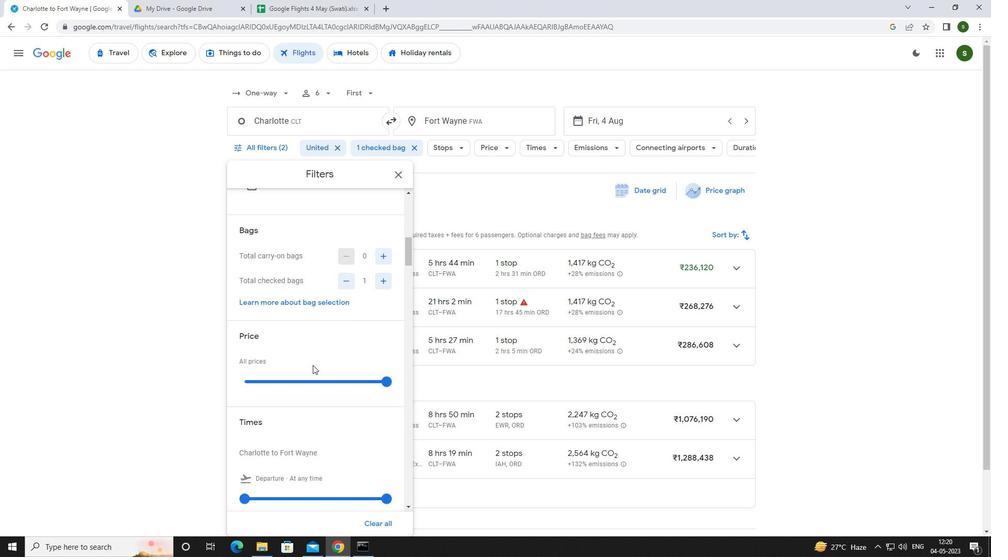 
Action: Mouse scrolled (312, 364) with delta (0, 0)
Screenshot: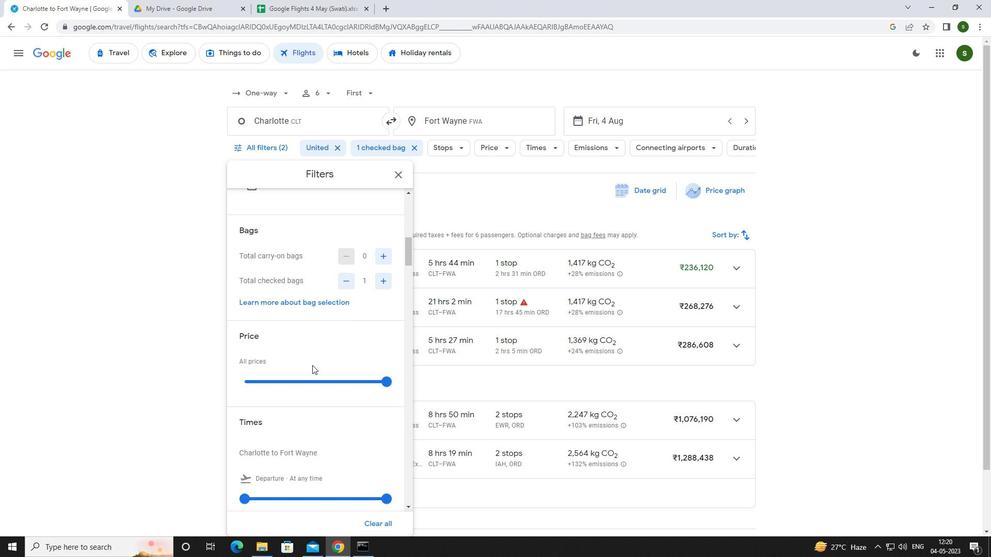 
Action: Mouse scrolled (312, 364) with delta (0, 0)
Screenshot: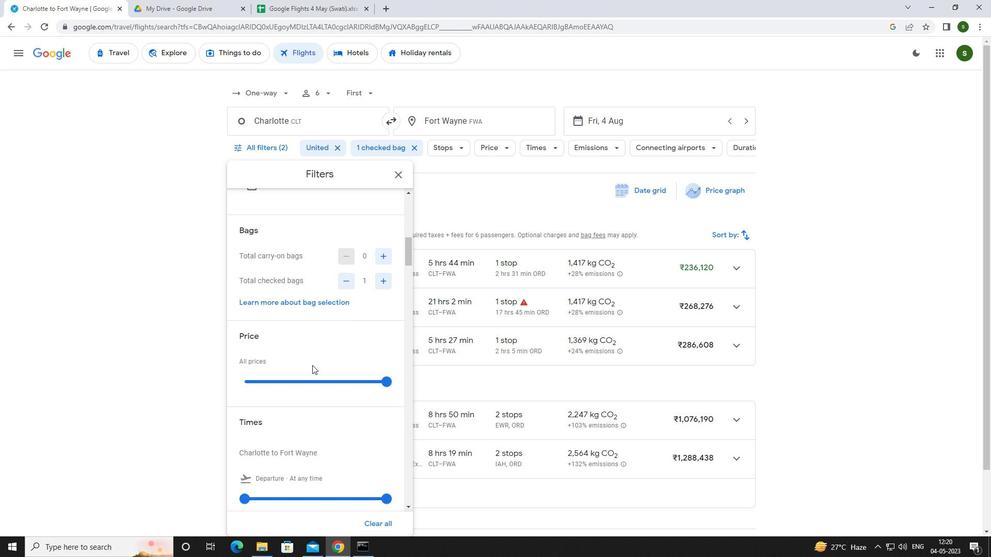 
Action: Mouse moved to (244, 395)
Screenshot: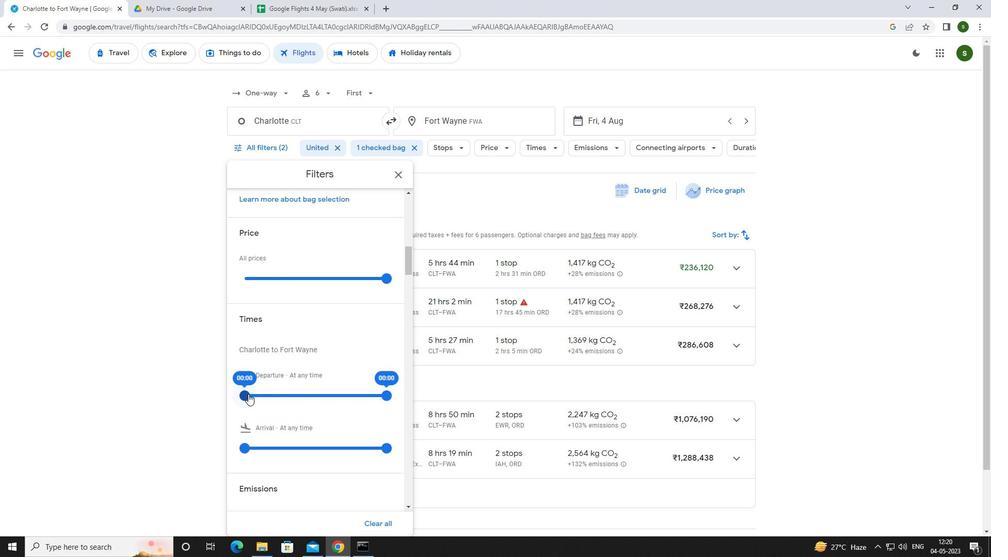 
Action: Mouse pressed left at (244, 395)
Screenshot: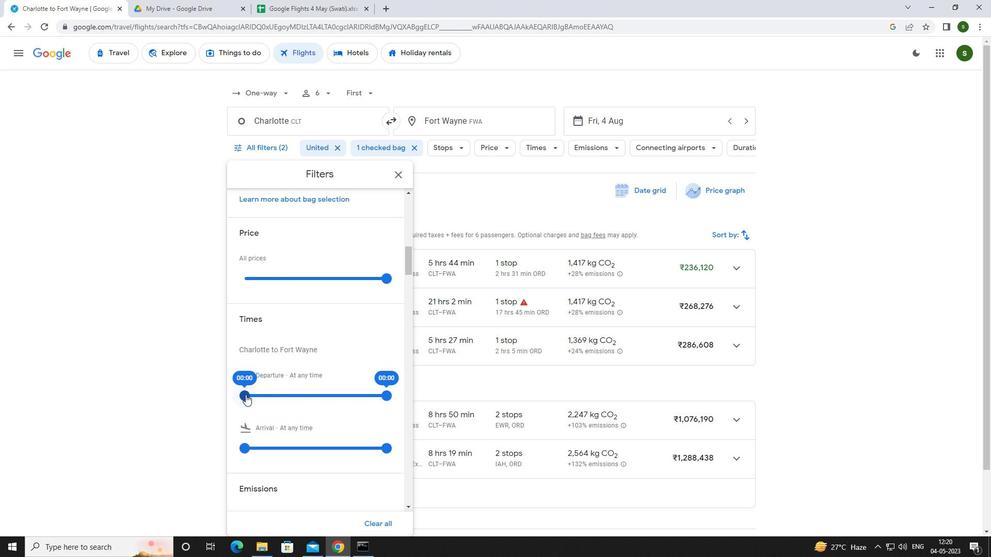
Action: Mouse moved to (813, 385)
Screenshot: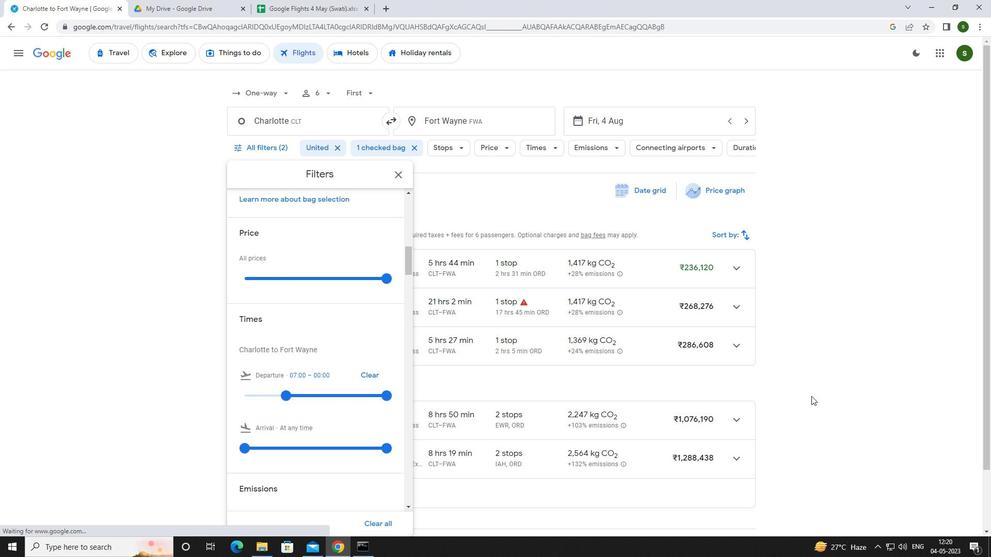 
Action: Mouse pressed left at (813, 385)
Screenshot: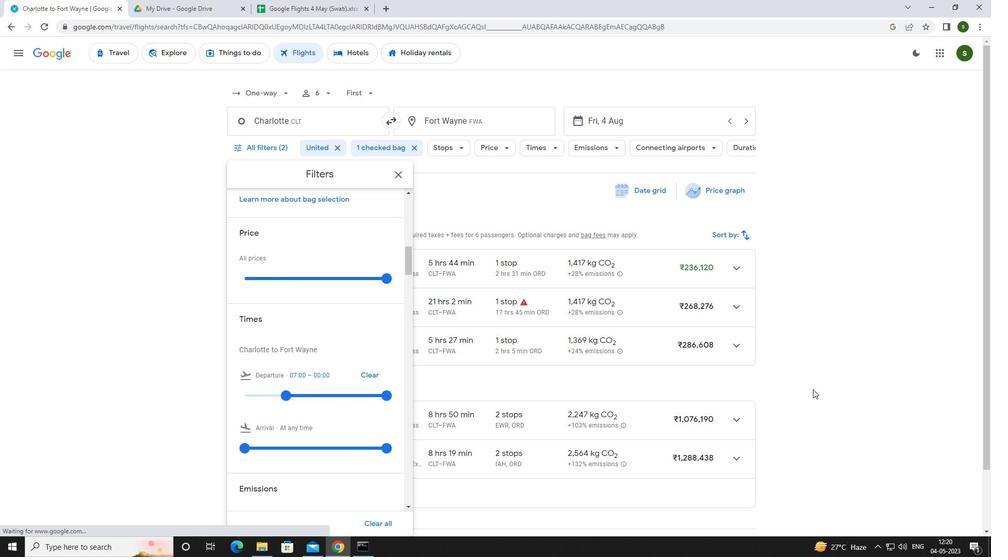 
